 Task: Create a rule from the Recommended list, Task Added to this Project -> add SubTasks in the project BlueTechie with SubTasks Gather and Analyse Requirements , Design and Implement Solution , System Test and UAT , Release to Production / Go Live
Action: Mouse moved to (855, 467)
Screenshot: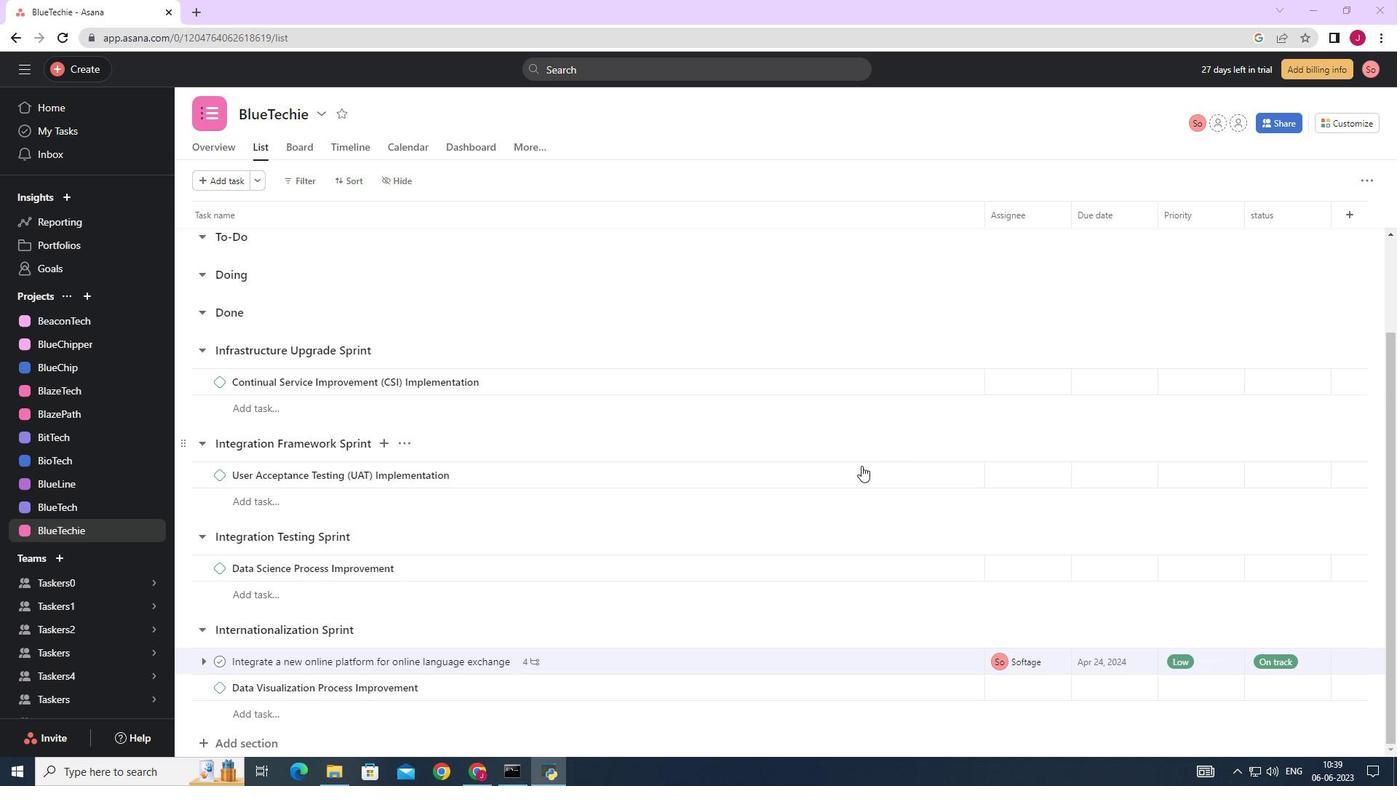 
Action: Mouse scrolled (855, 468) with delta (0, 0)
Screenshot: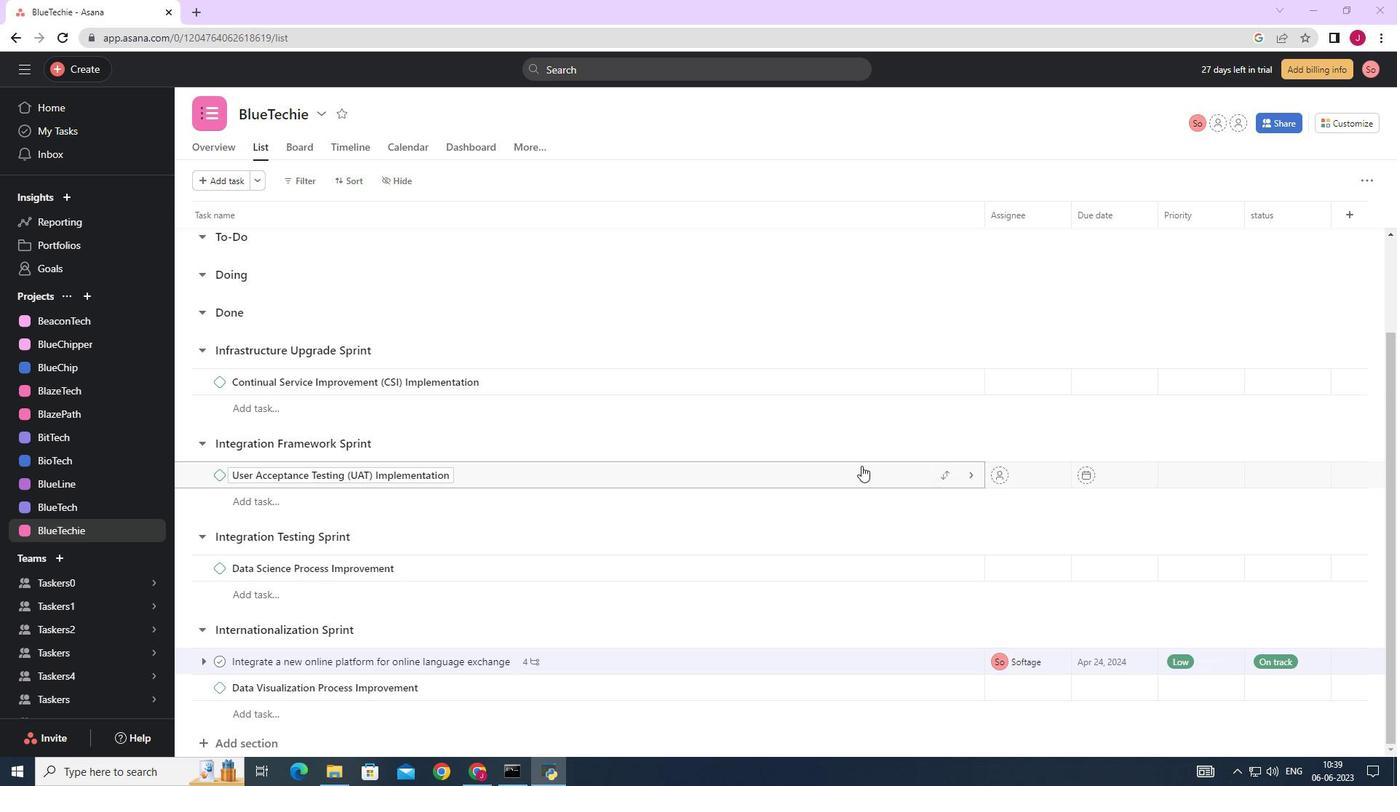 
Action: Mouse moved to (854, 462)
Screenshot: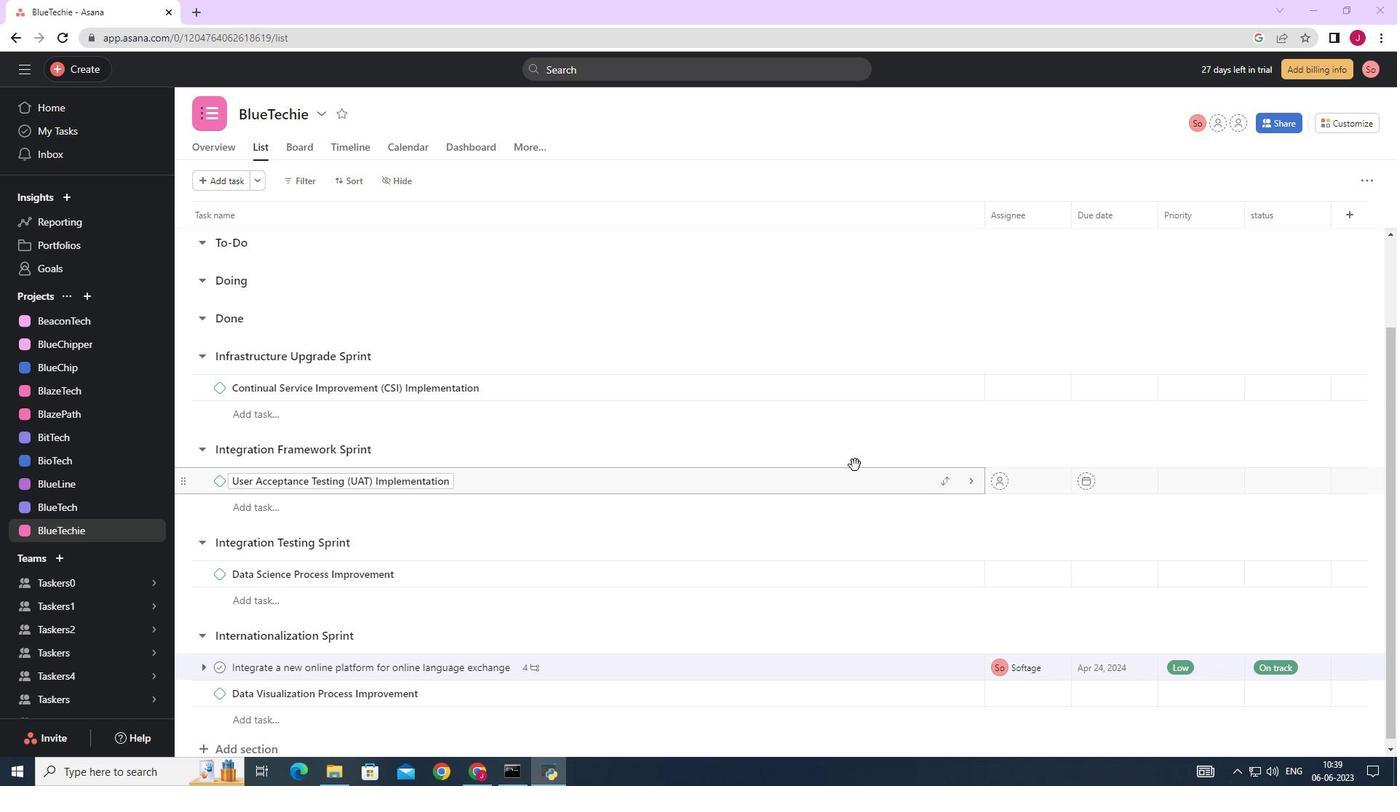 
Action: Mouse scrolled (854, 463) with delta (0, 0)
Screenshot: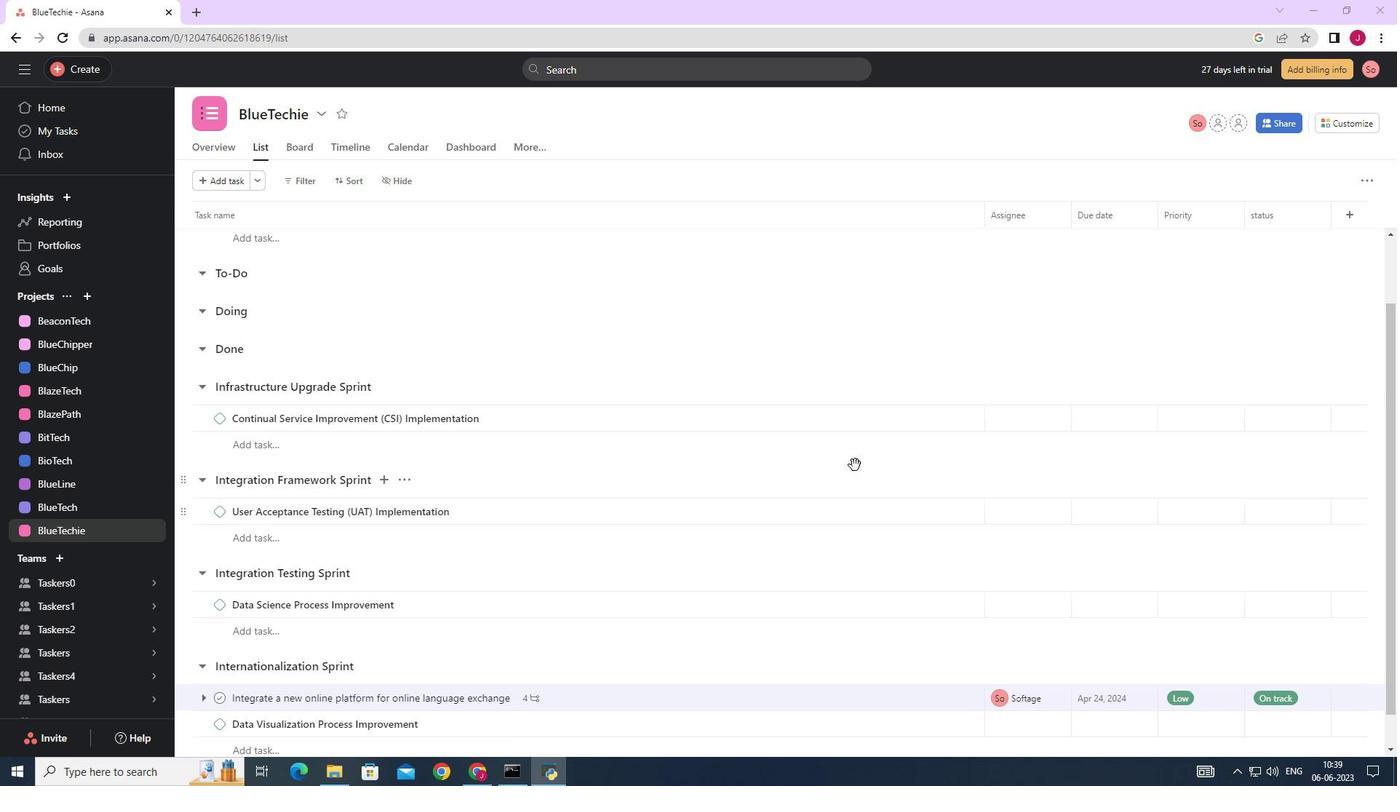 
Action: Mouse moved to (808, 413)
Screenshot: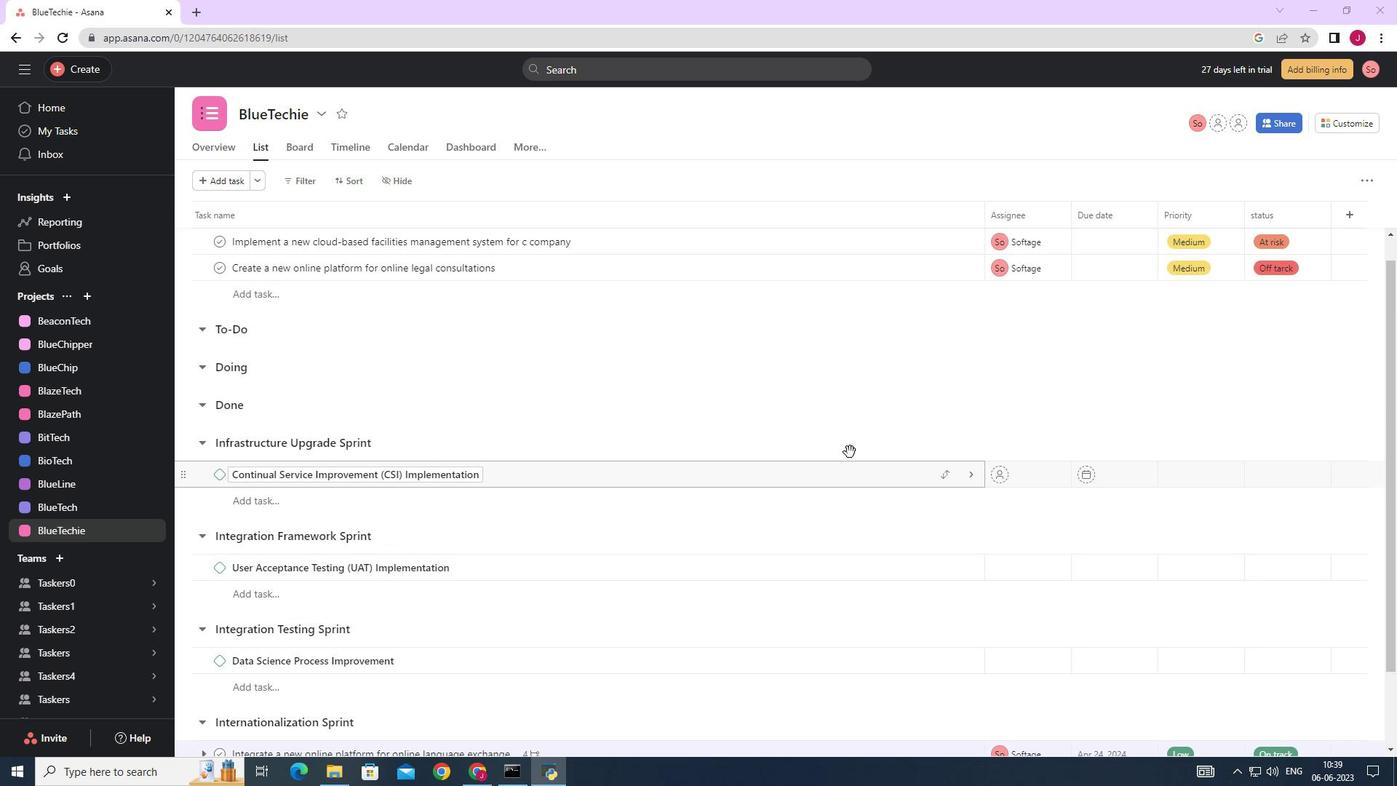 
Action: Mouse scrolled (808, 412) with delta (0, 0)
Screenshot: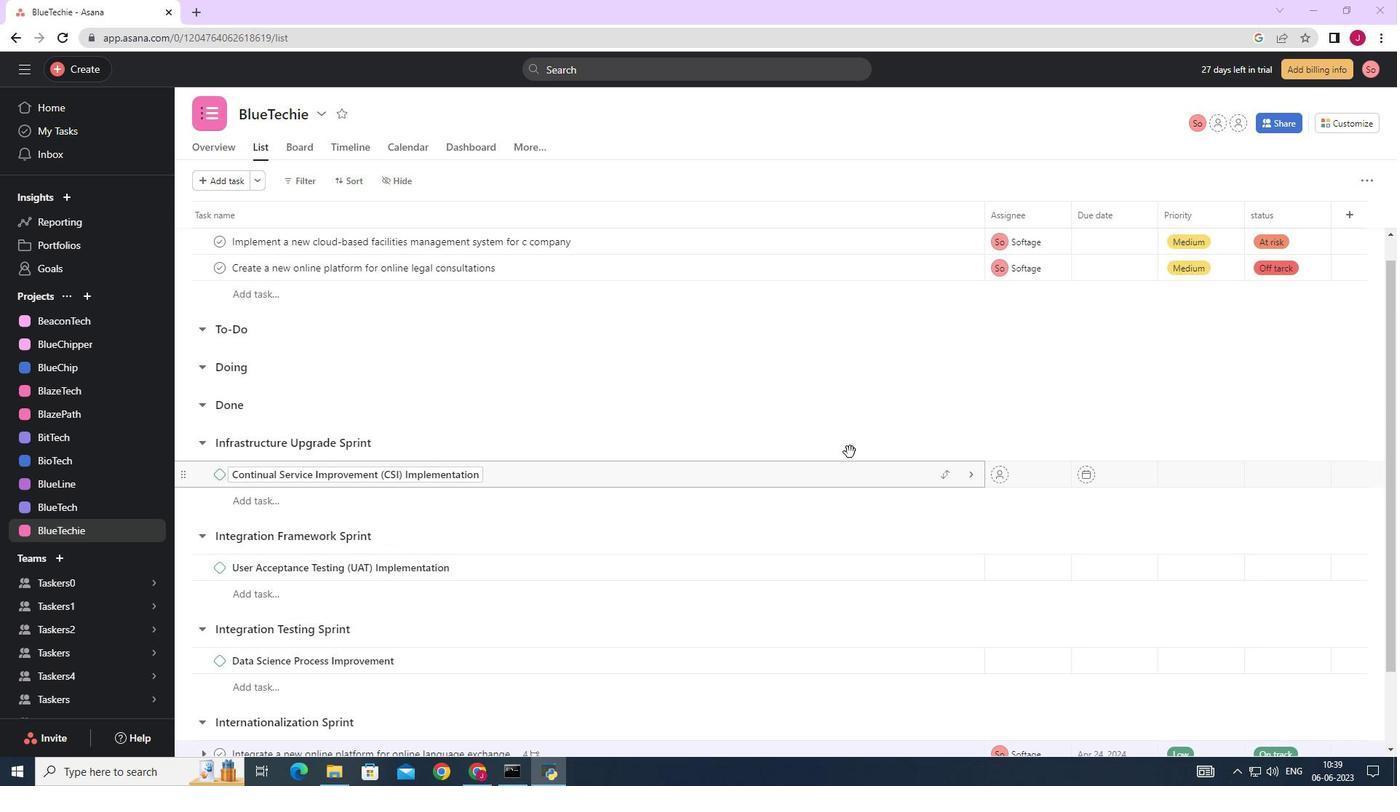 
Action: Mouse moved to (806, 412)
Screenshot: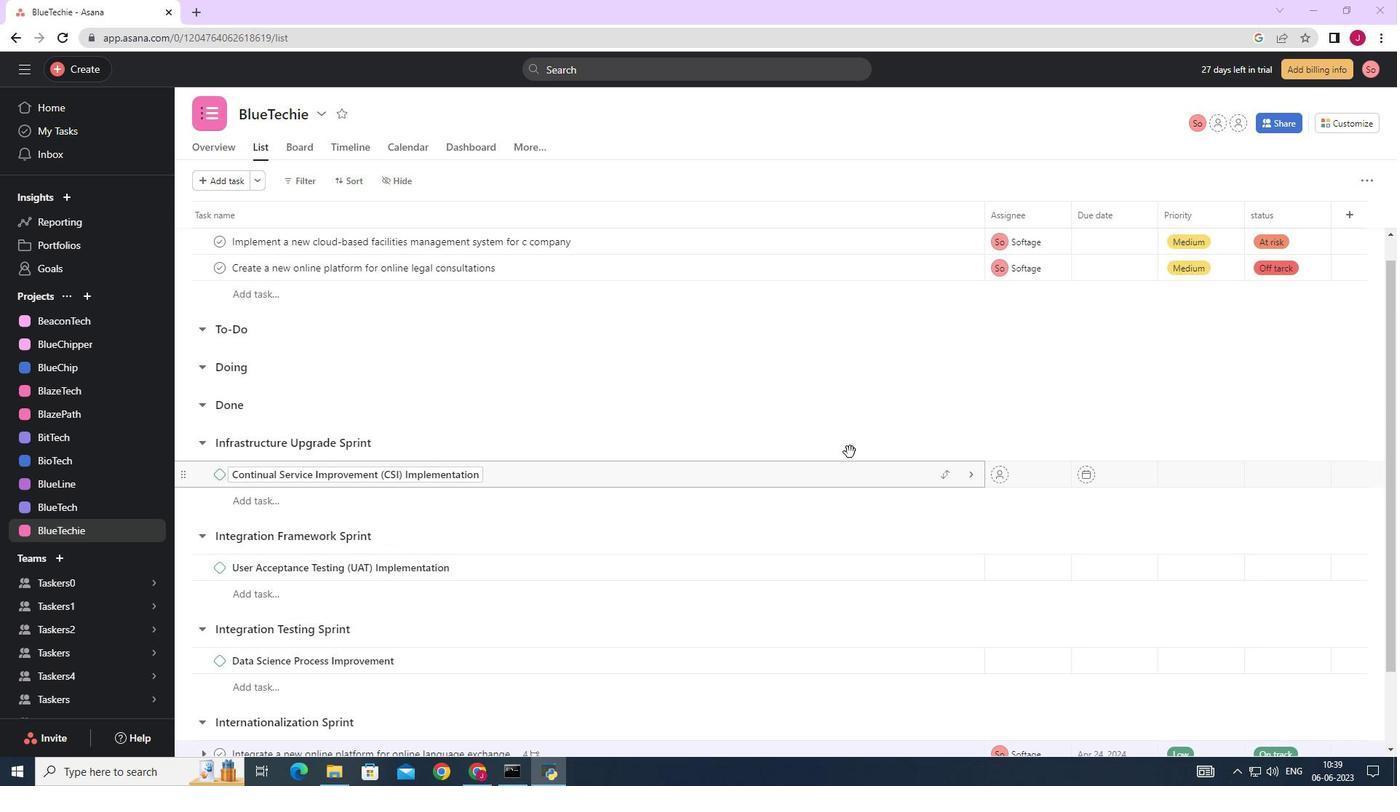 
Action: Mouse scrolled (806, 411) with delta (0, 0)
Screenshot: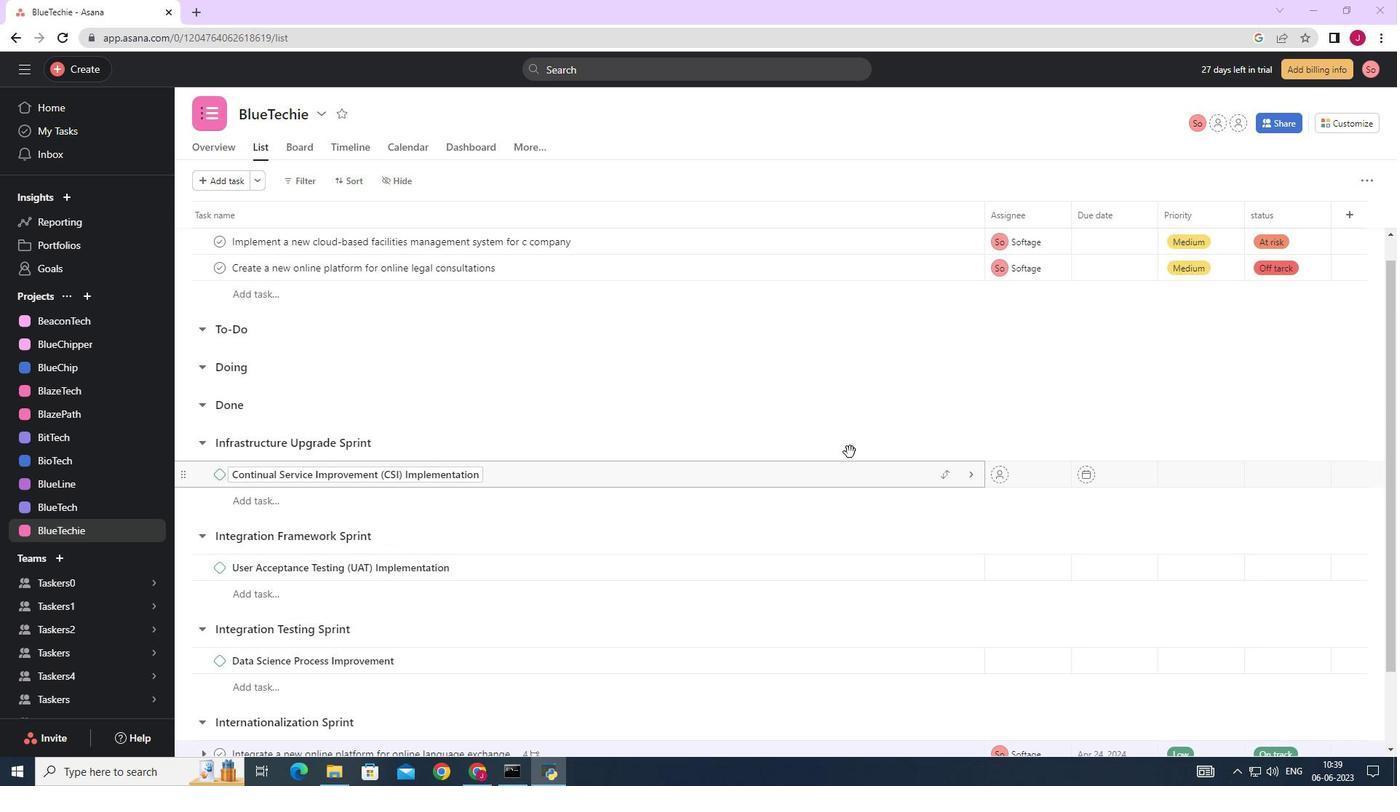 
Action: Mouse moved to (805, 412)
Screenshot: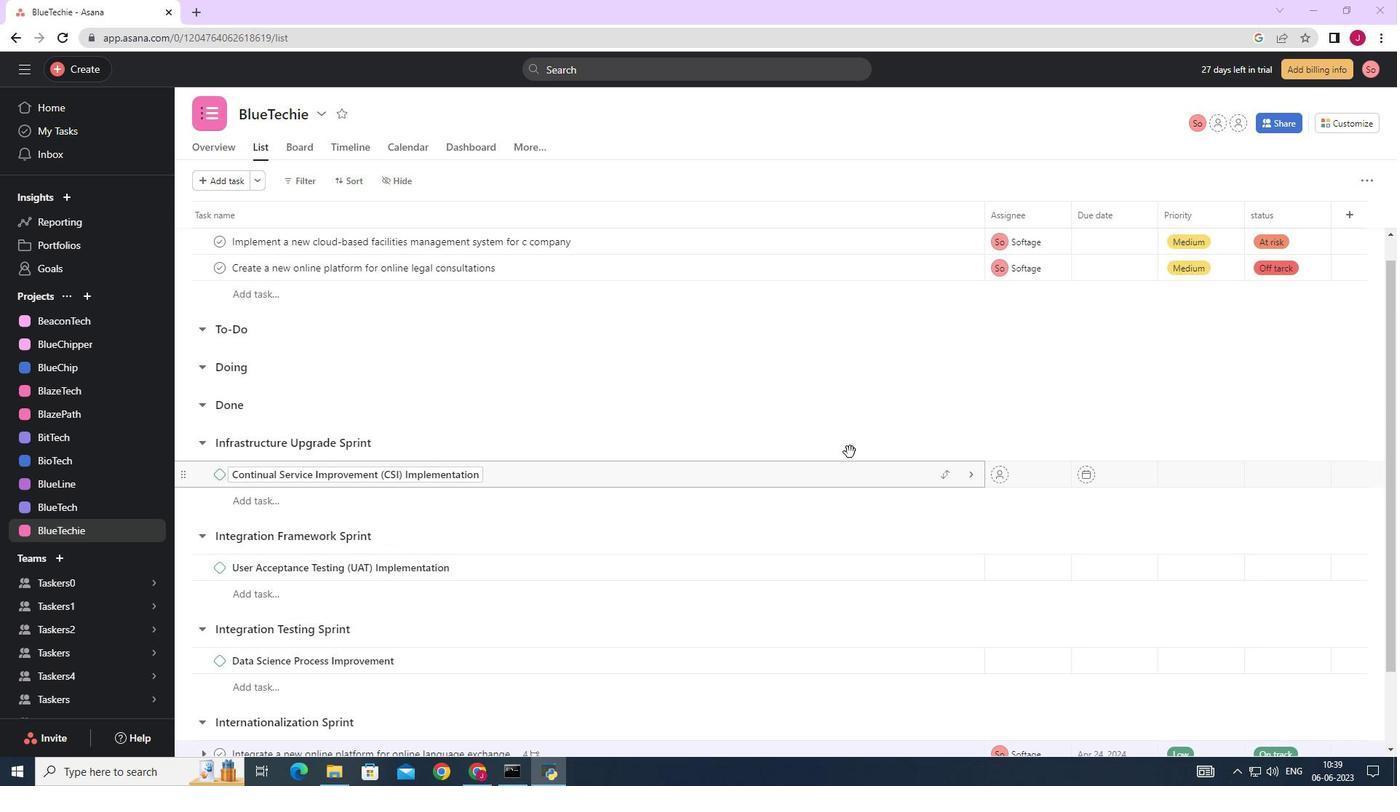 
Action: Mouse scrolled (805, 411) with delta (0, 0)
Screenshot: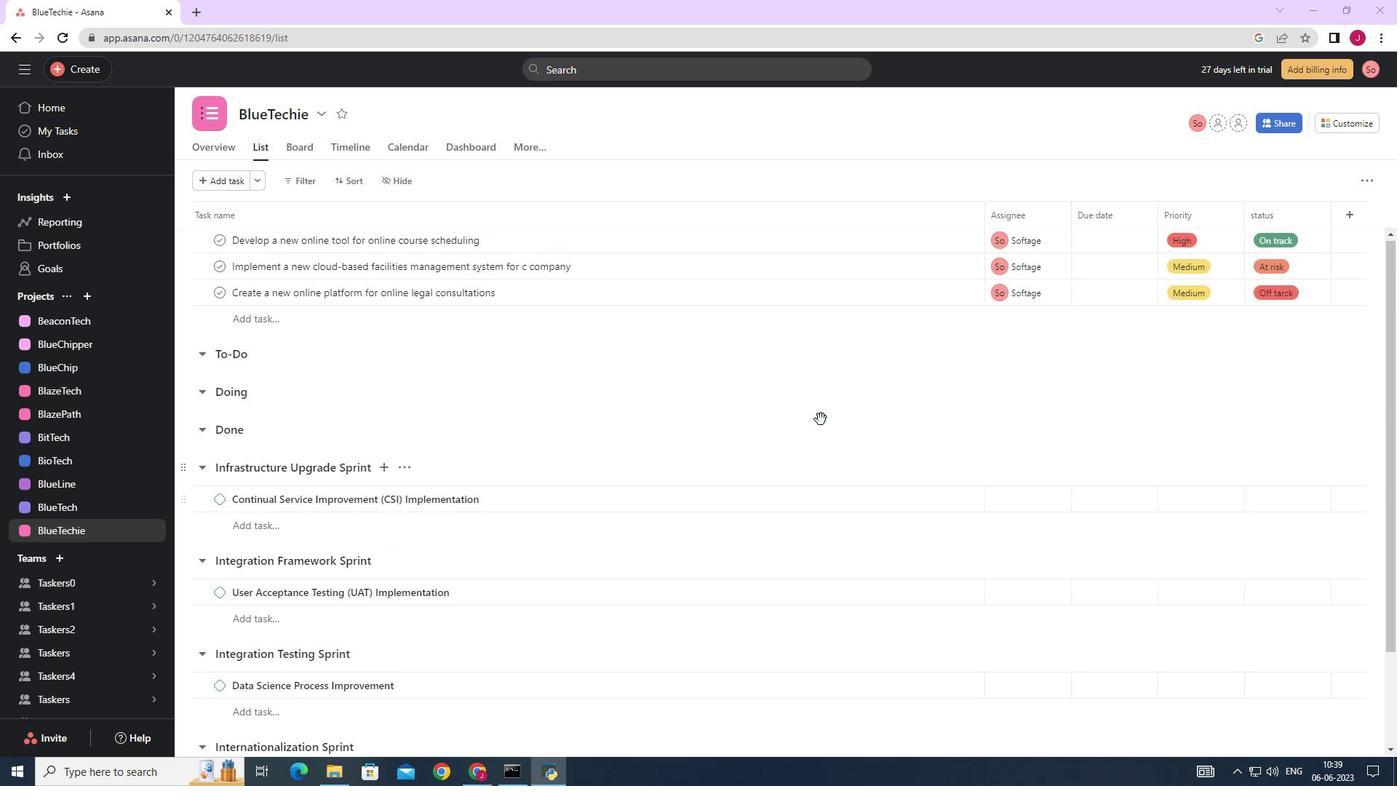 
Action: Mouse moved to (805, 412)
Screenshot: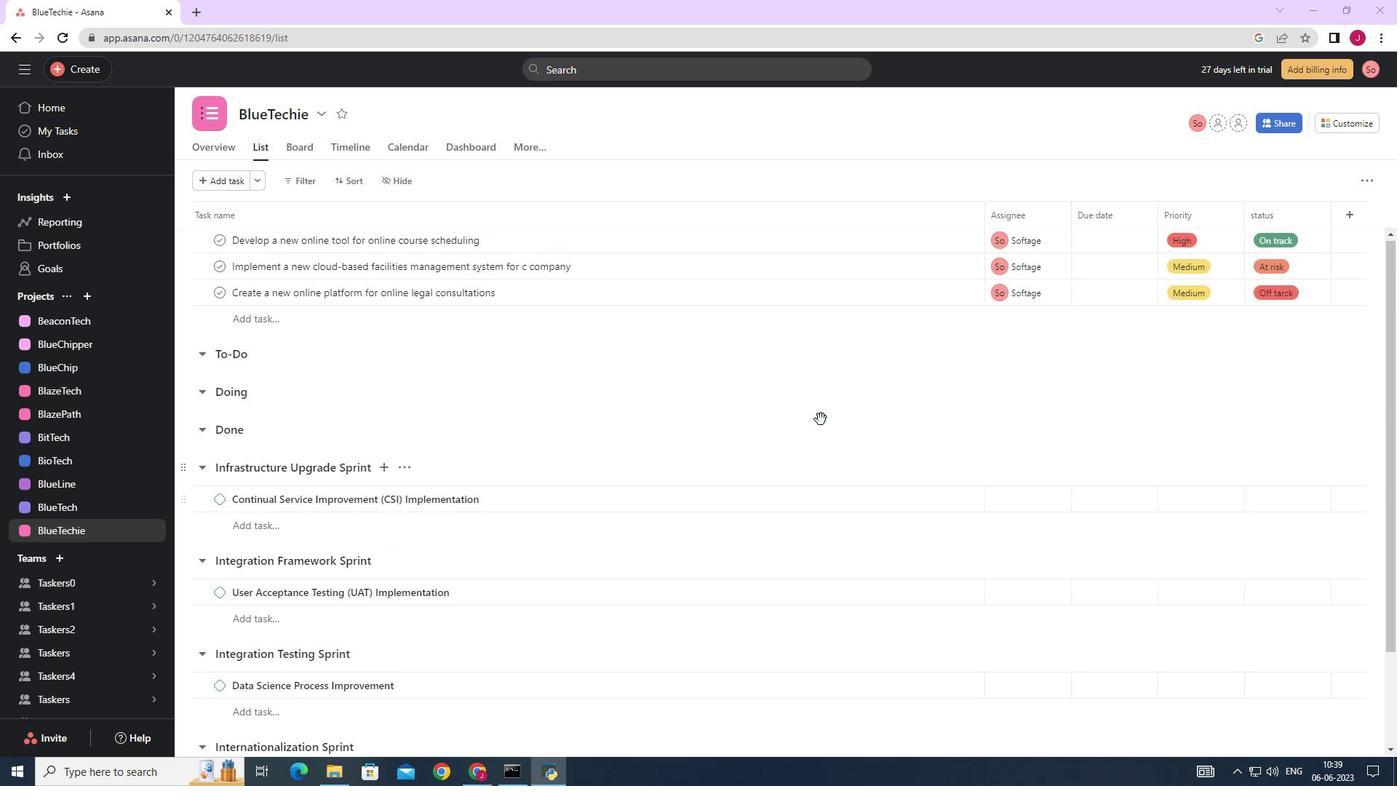 
Action: Mouse scrolled (805, 411) with delta (0, 0)
Screenshot: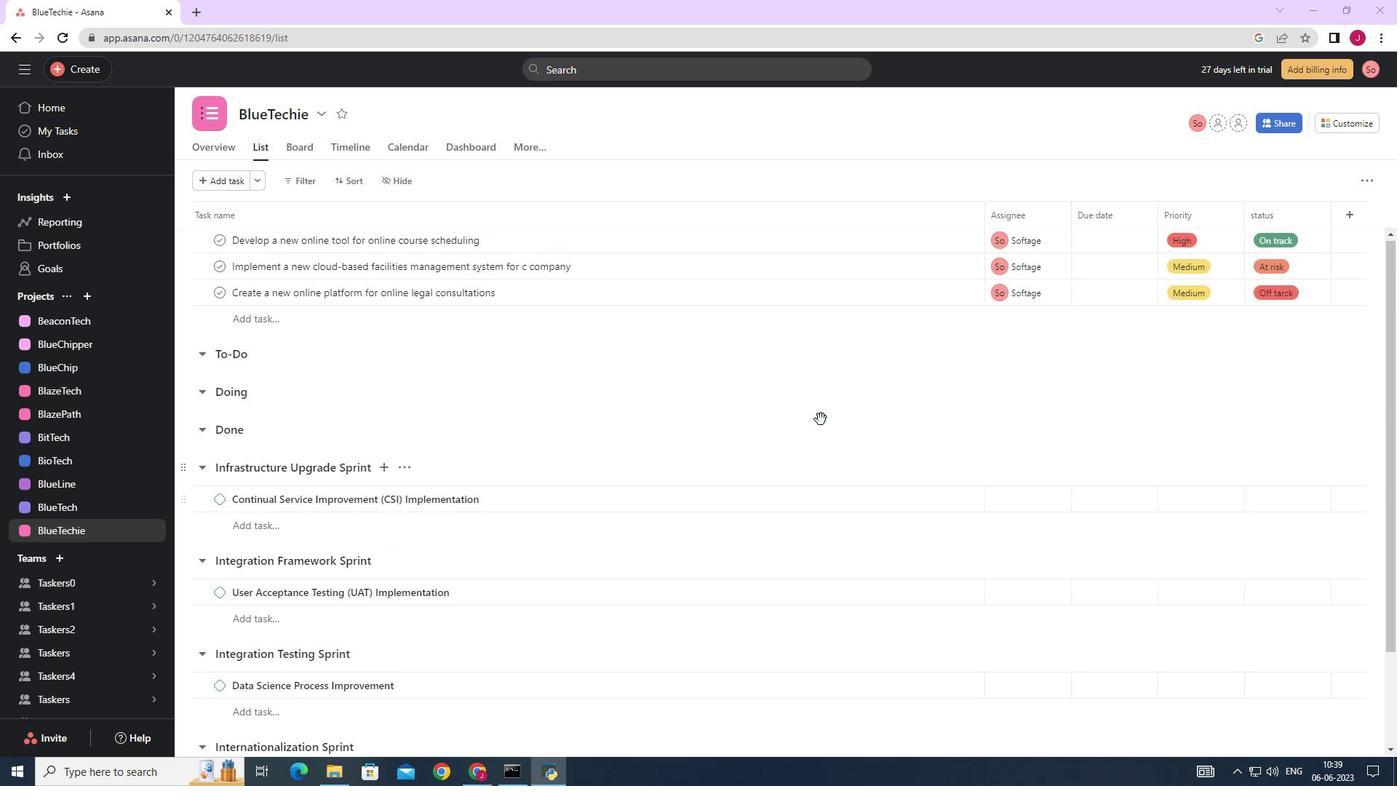 
Action: Mouse scrolled (805, 411) with delta (0, 0)
Screenshot: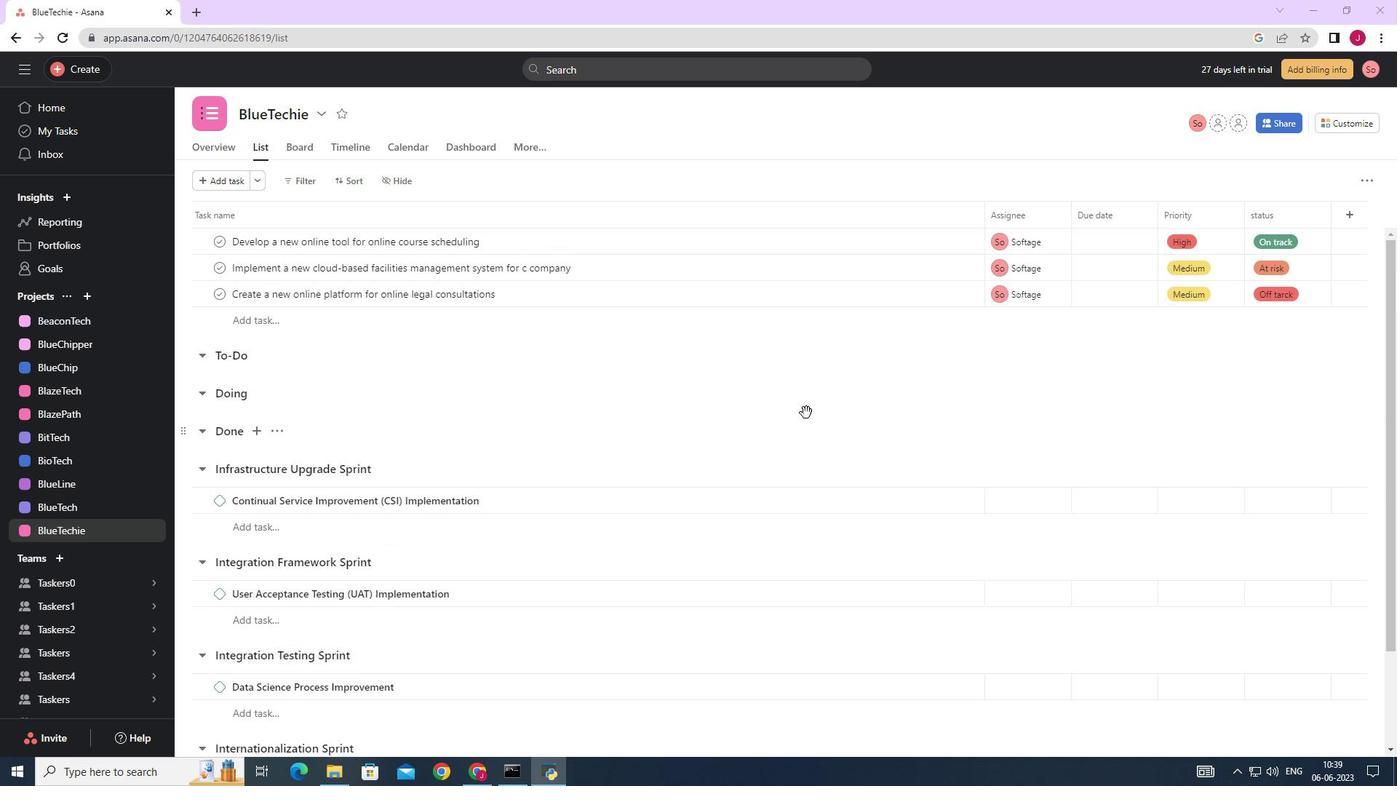 
Action: Mouse moved to (802, 412)
Screenshot: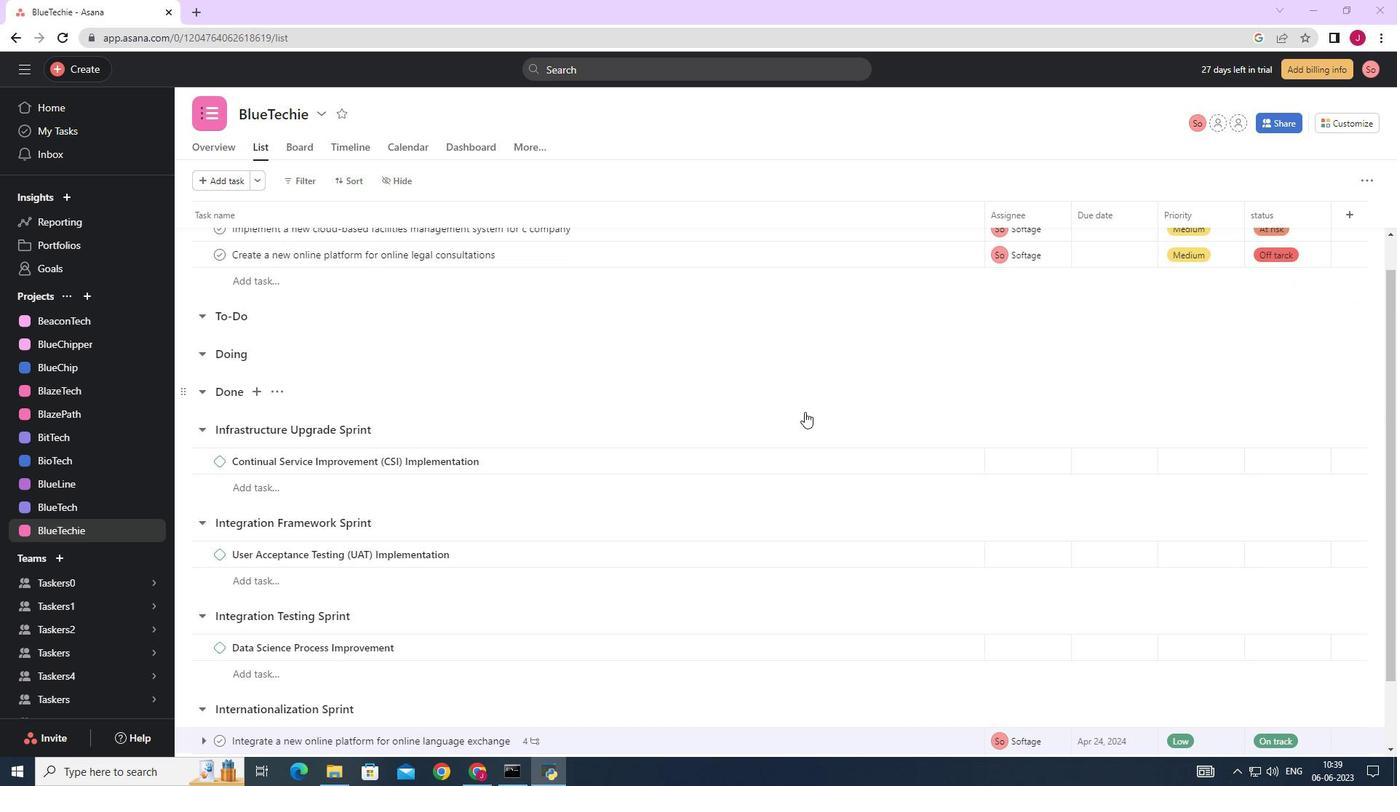 
Action: Mouse scrolled (802, 413) with delta (0, 0)
Screenshot: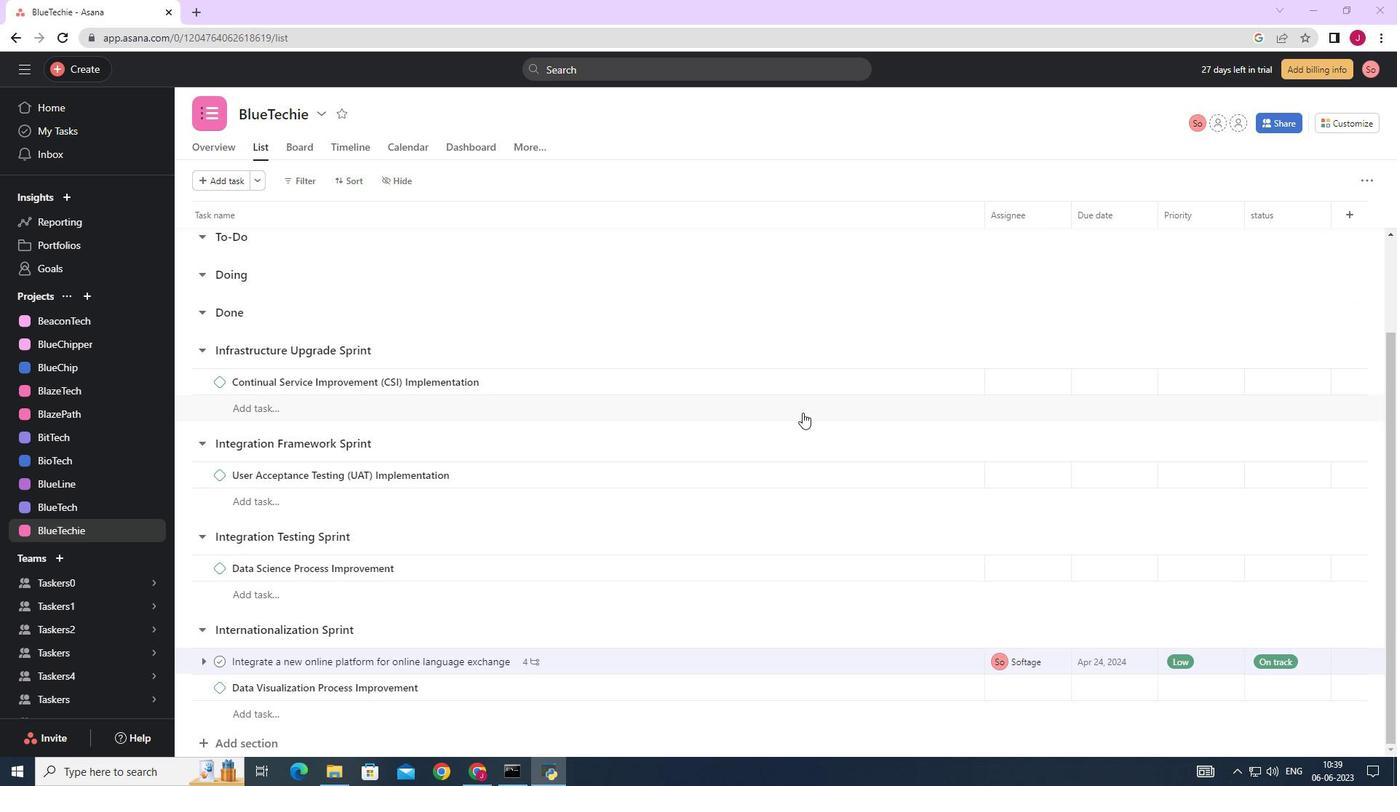 
Action: Mouse scrolled (802, 413) with delta (0, 0)
Screenshot: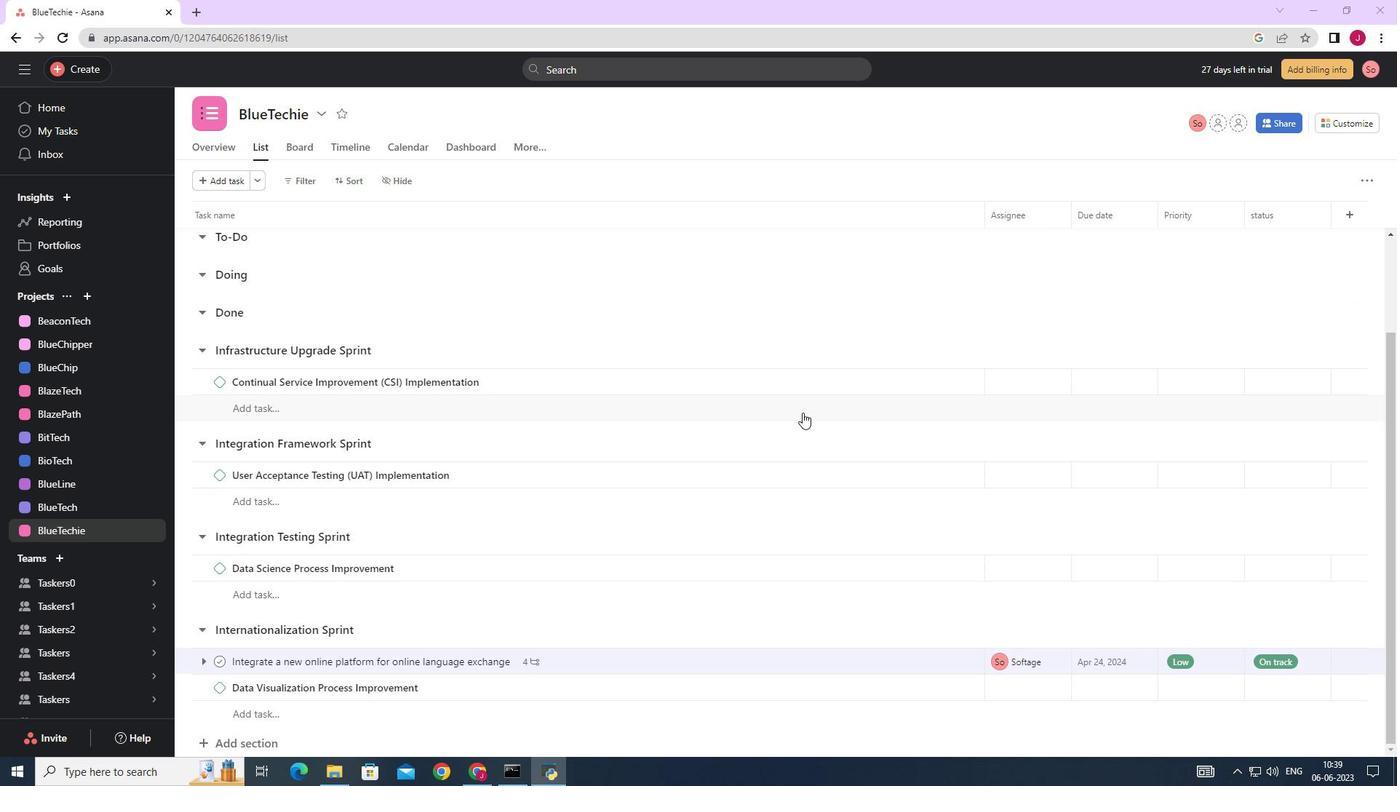 
Action: Mouse scrolled (802, 413) with delta (0, 0)
Screenshot: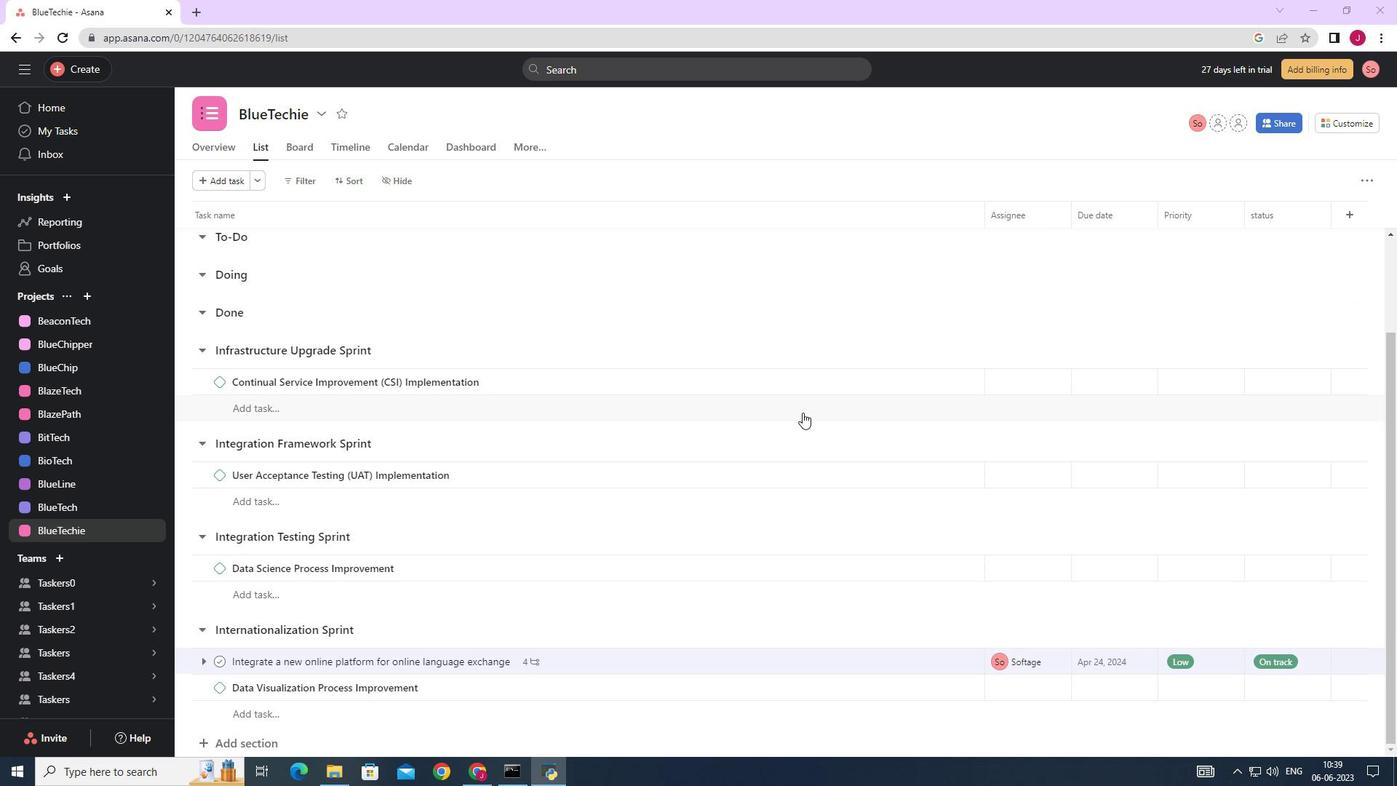 
Action: Mouse moved to (1353, 117)
Screenshot: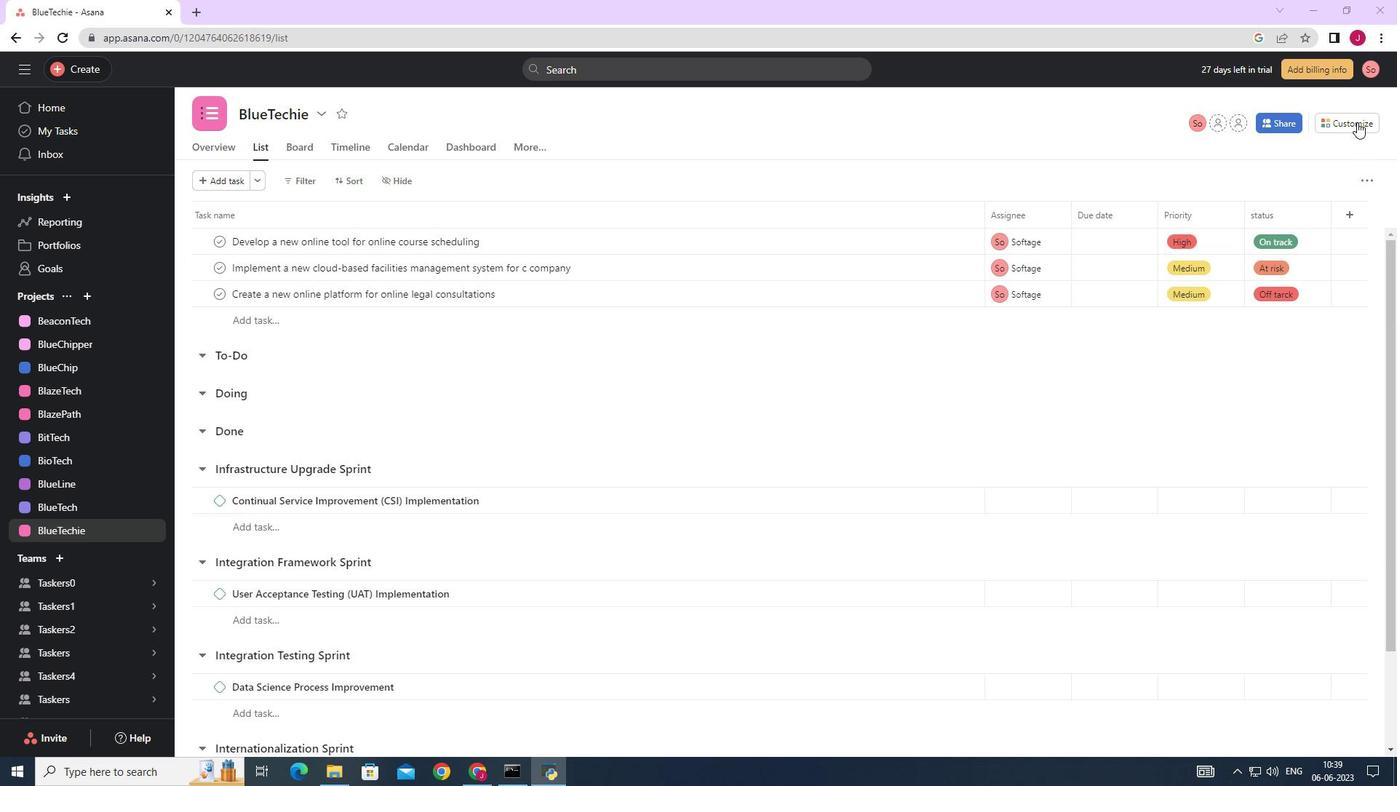 
Action: Mouse pressed left at (1353, 117)
Screenshot: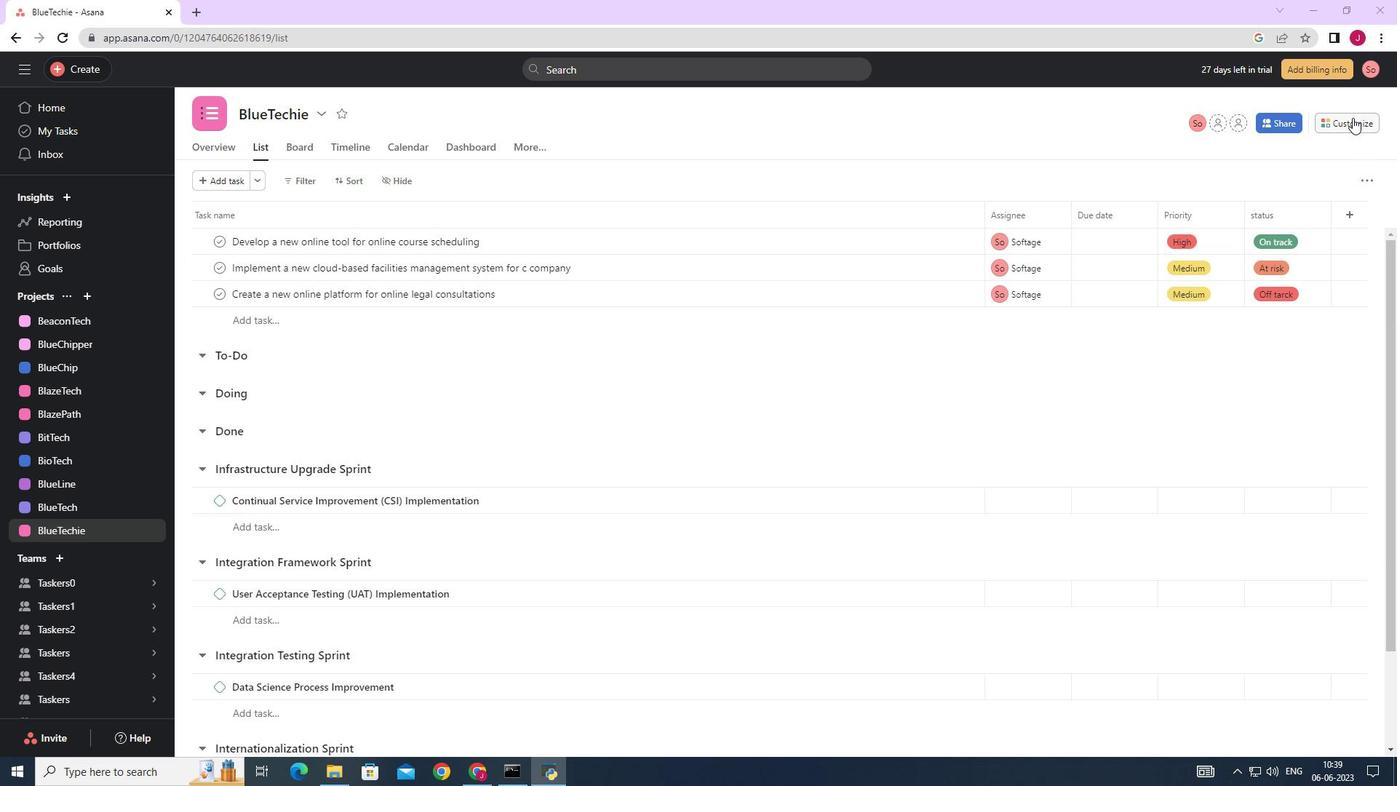
Action: Mouse moved to (1086, 303)
Screenshot: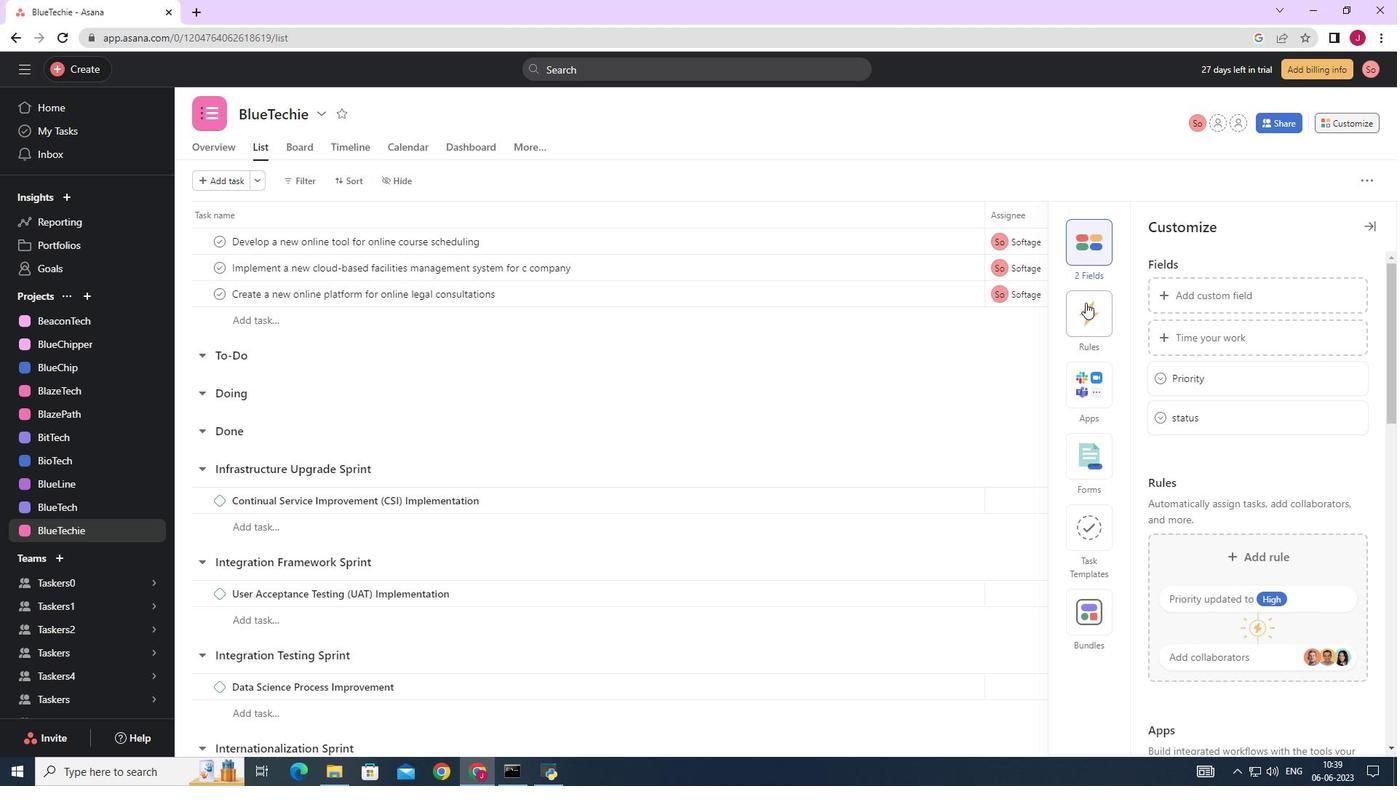 
Action: Mouse pressed left at (1086, 303)
Screenshot: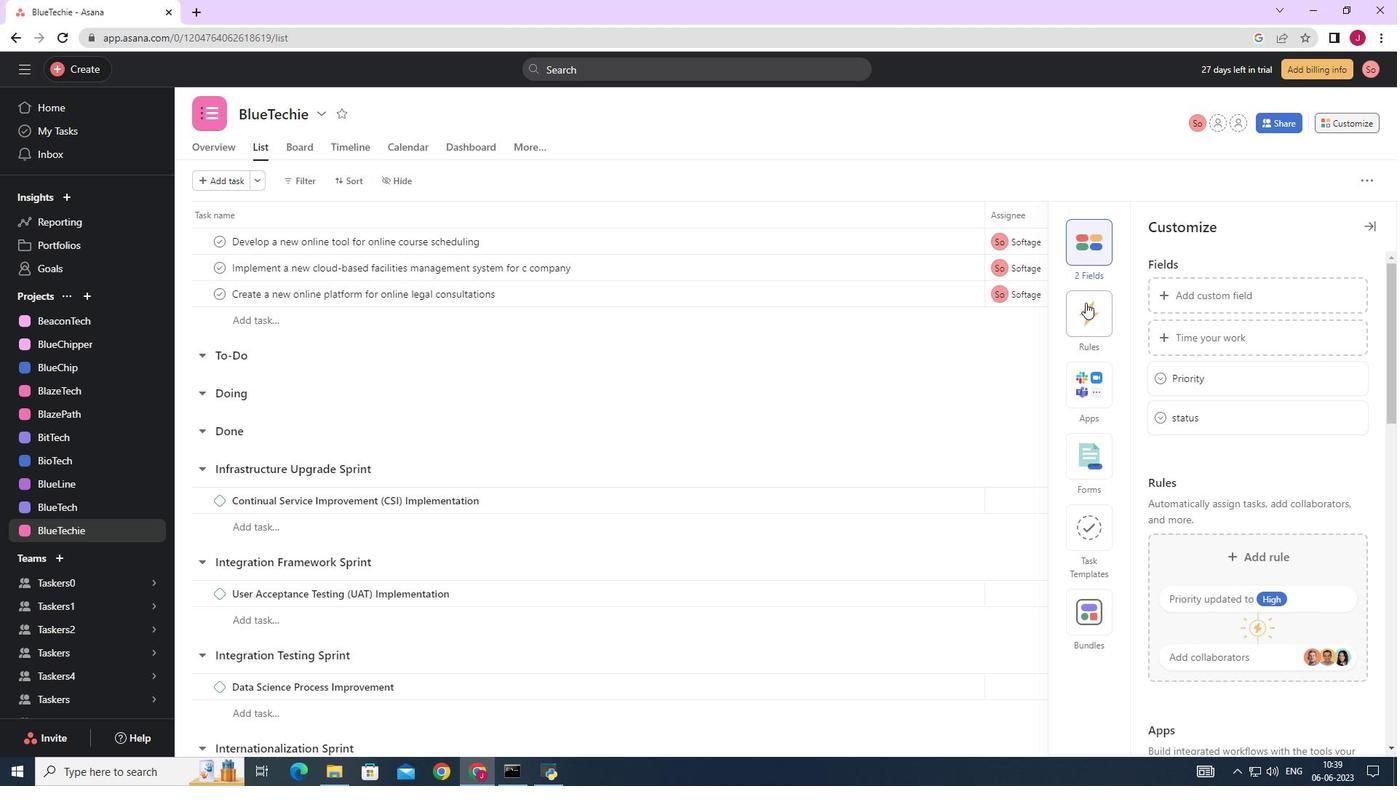 
Action: Mouse moved to (1238, 333)
Screenshot: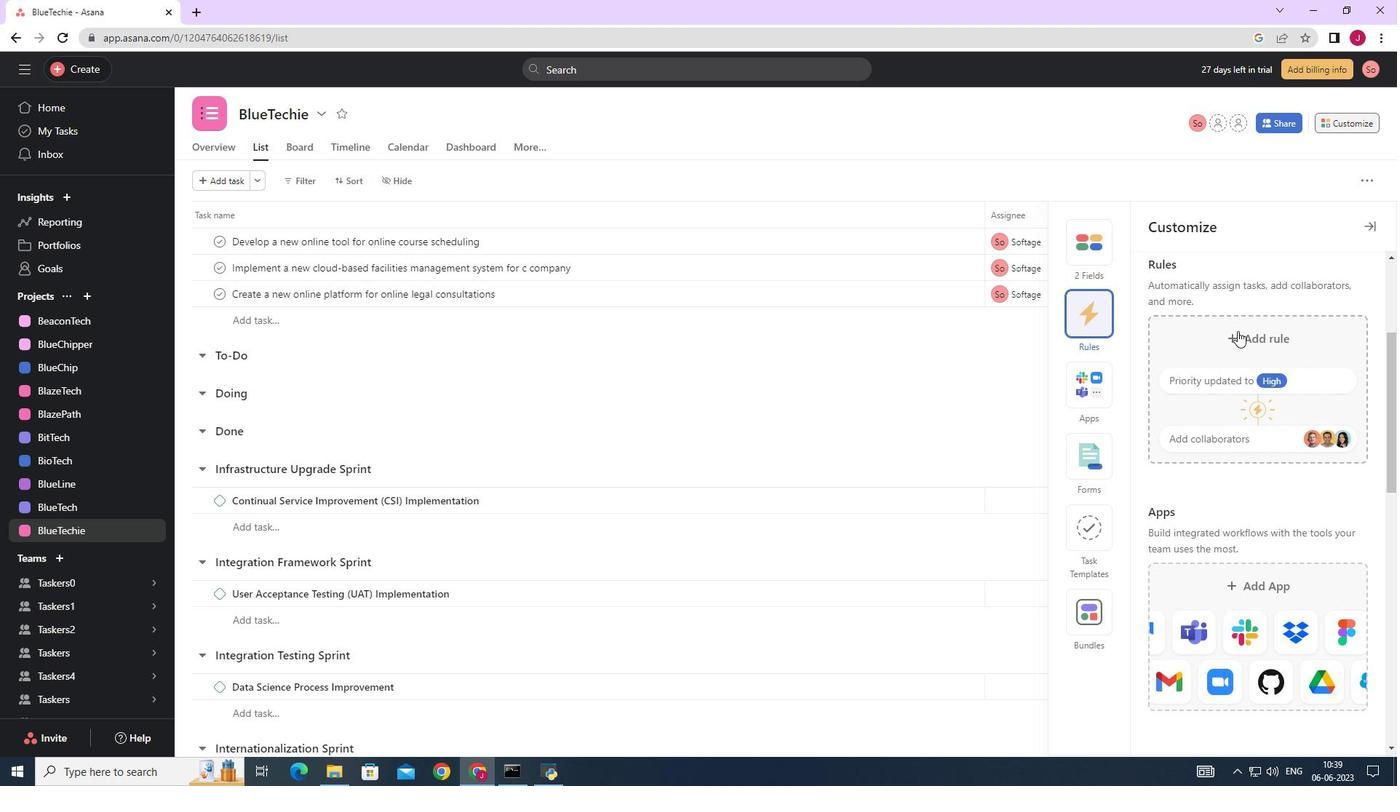 
Action: Mouse pressed left at (1238, 333)
Screenshot: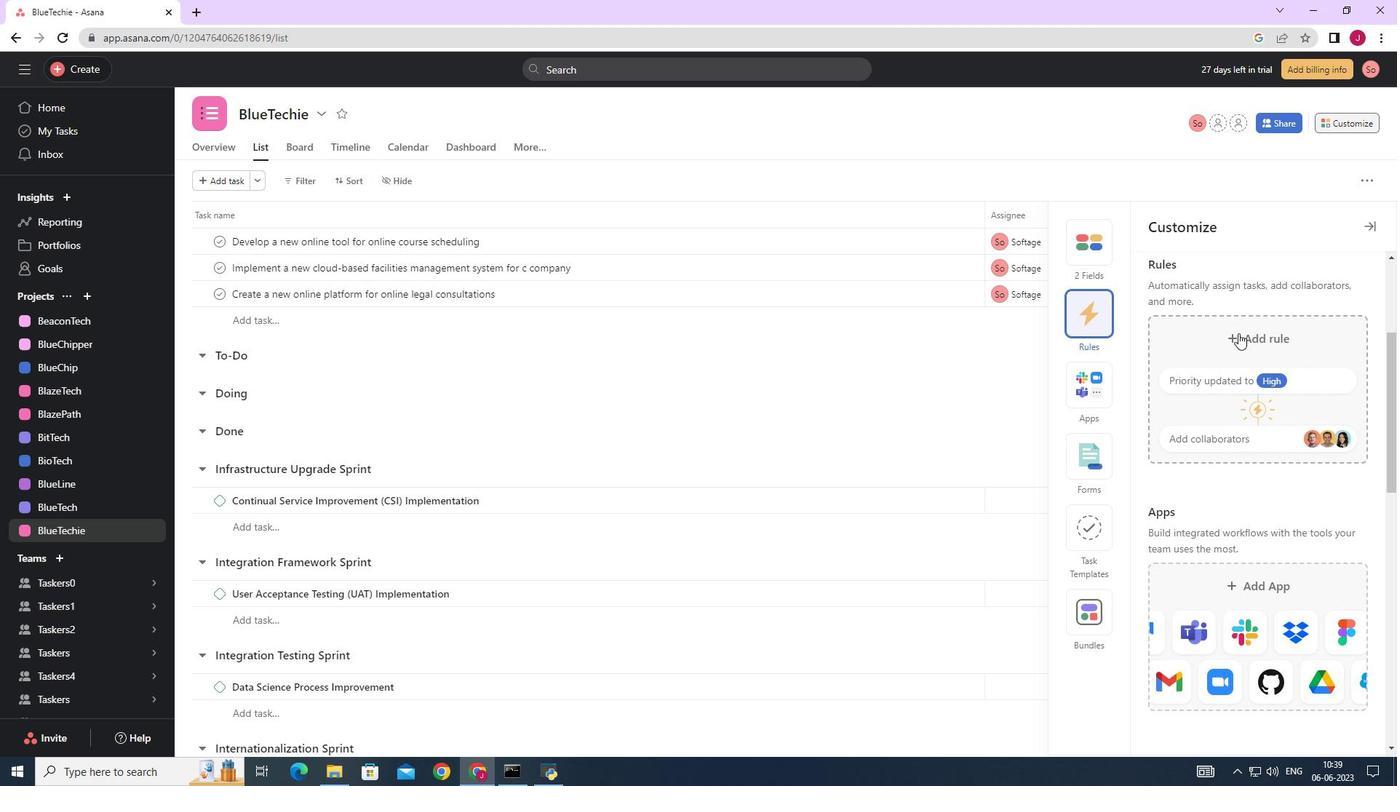 
Action: Mouse moved to (574, 219)
Screenshot: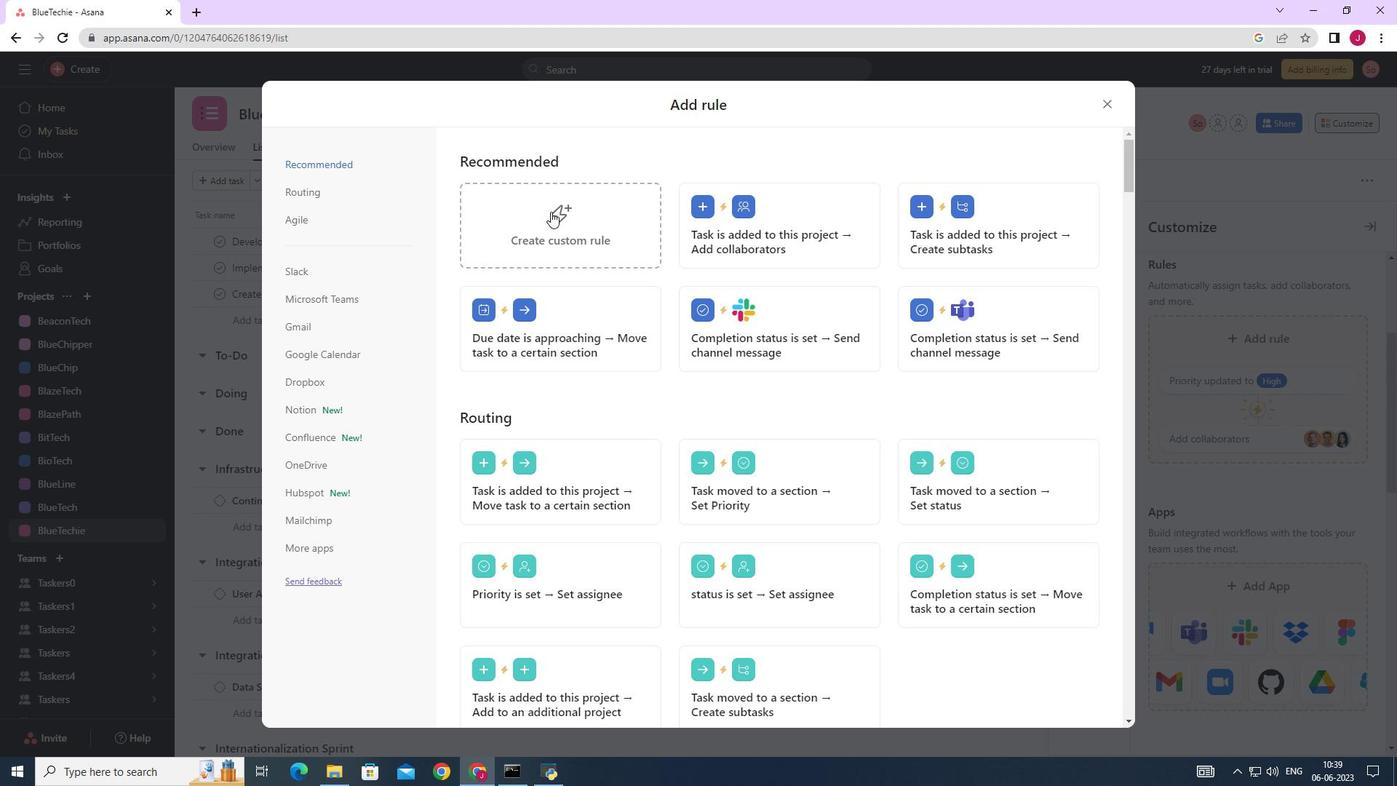 
Action: Mouse pressed left at (574, 219)
Screenshot: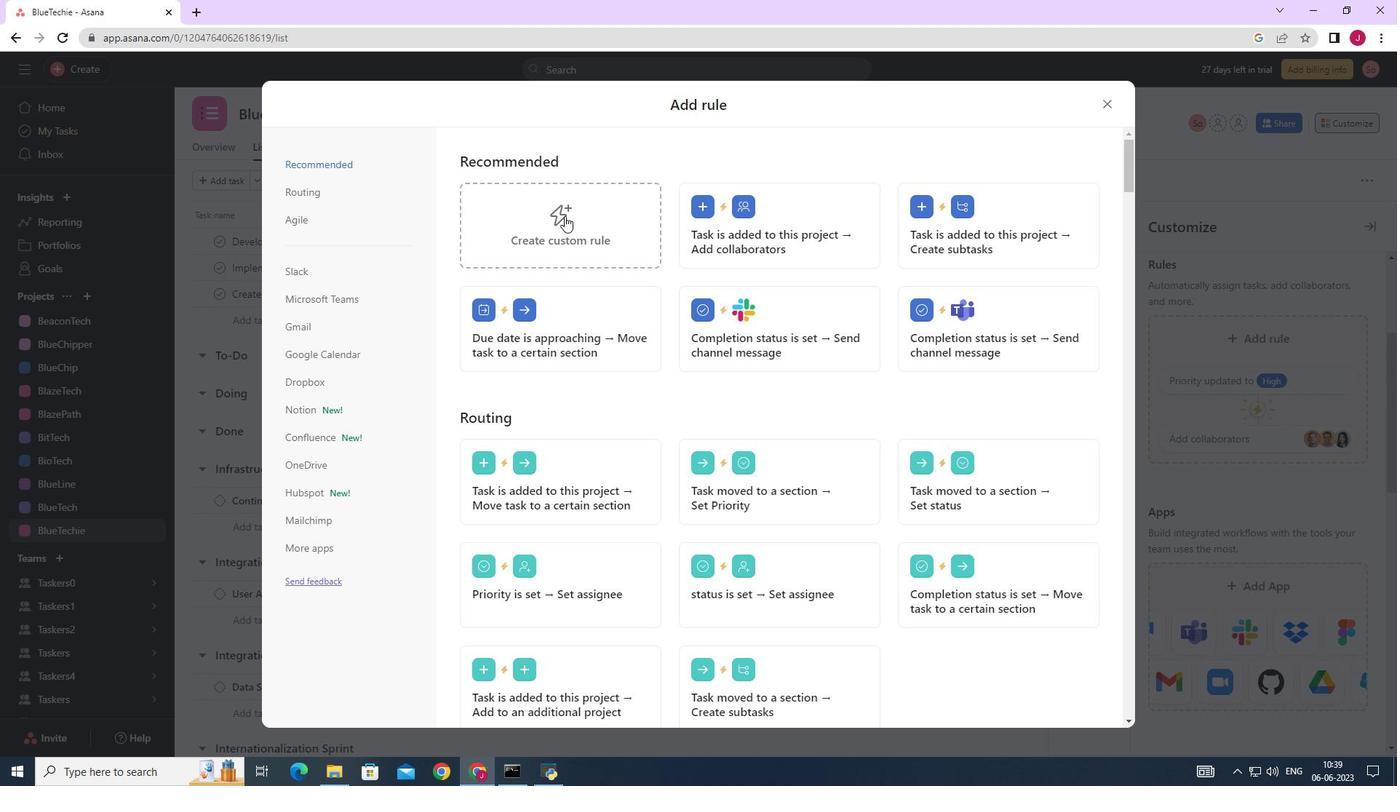 
Action: Mouse moved to (729, 393)
Screenshot: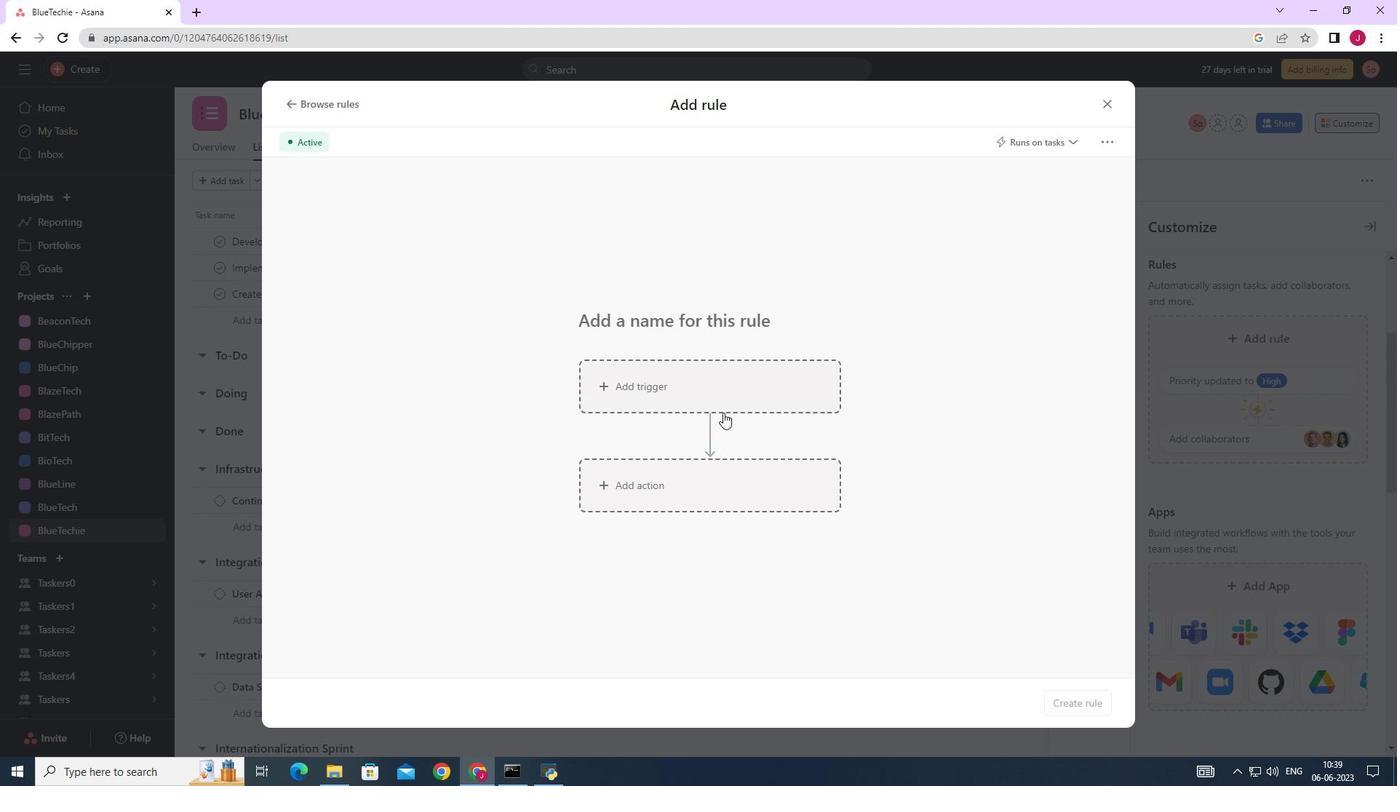 
Action: Mouse pressed left at (729, 393)
Screenshot: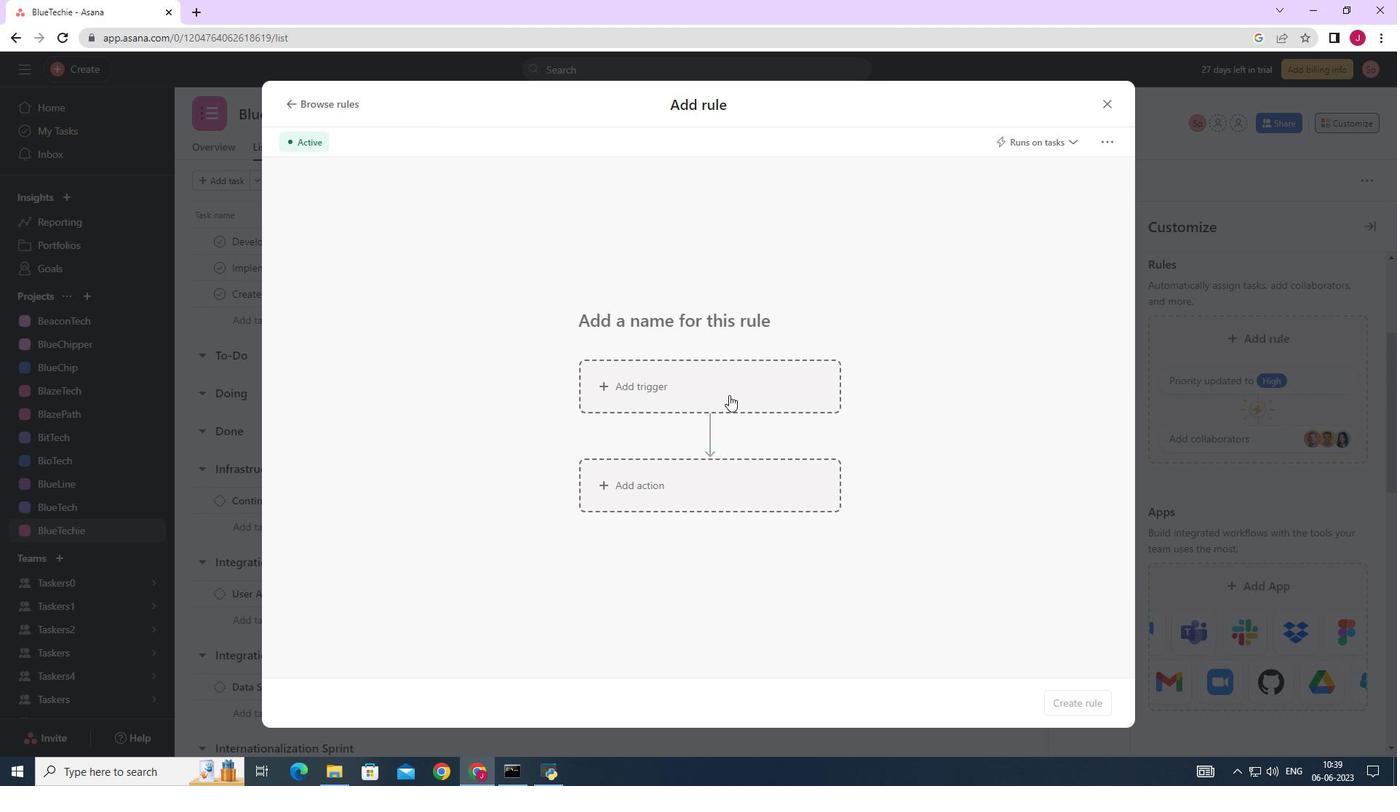 
Action: Mouse moved to (607, 473)
Screenshot: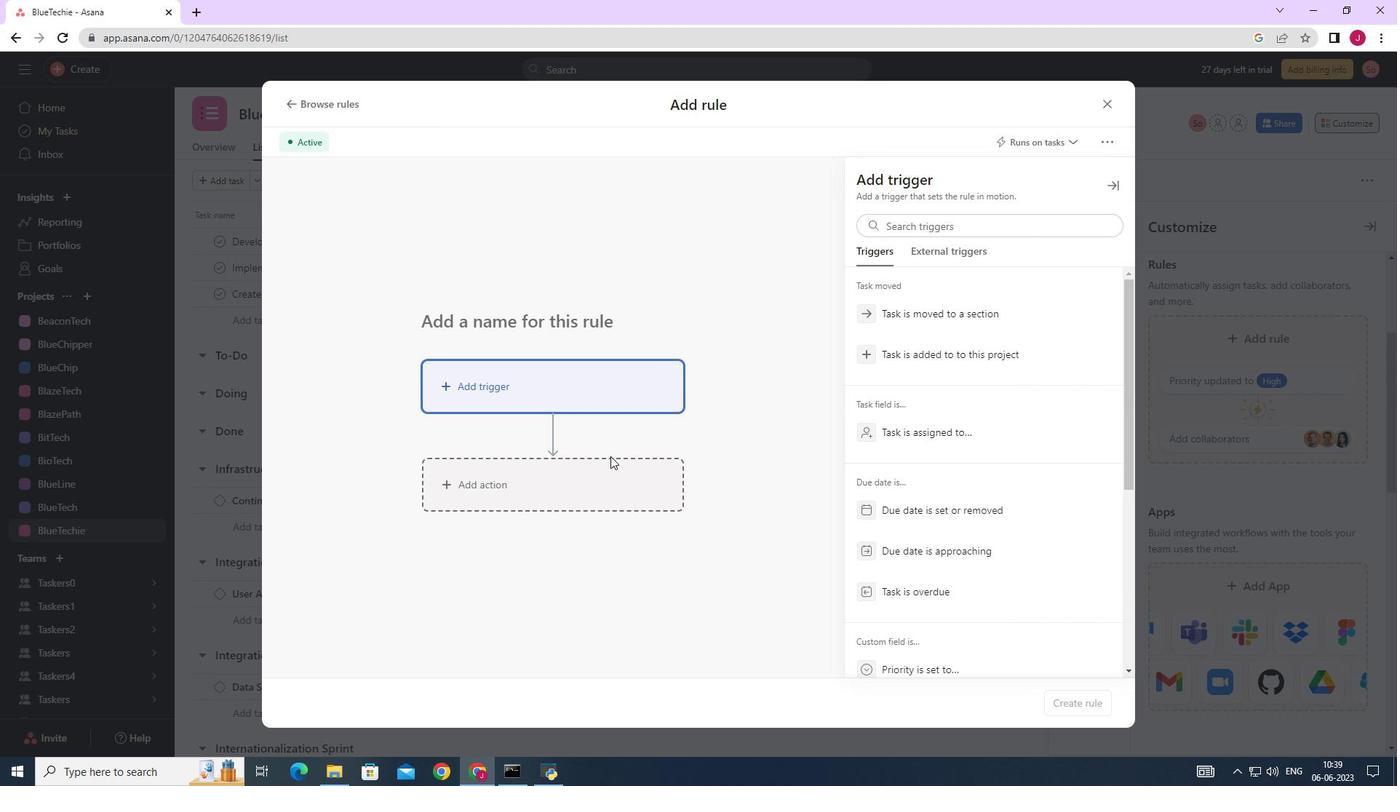 
Action: Mouse pressed left at (607, 473)
Screenshot: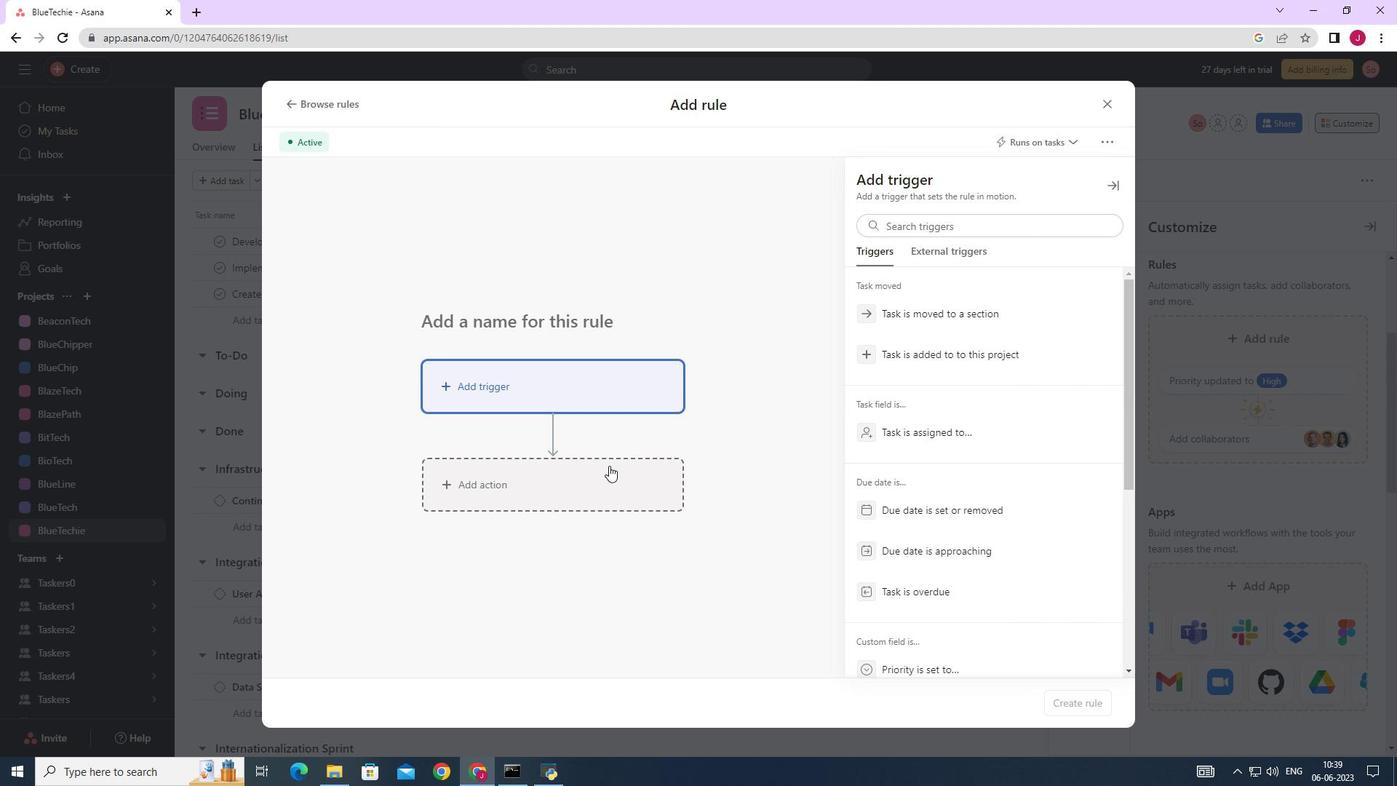 
Action: Mouse moved to (946, 382)
Screenshot: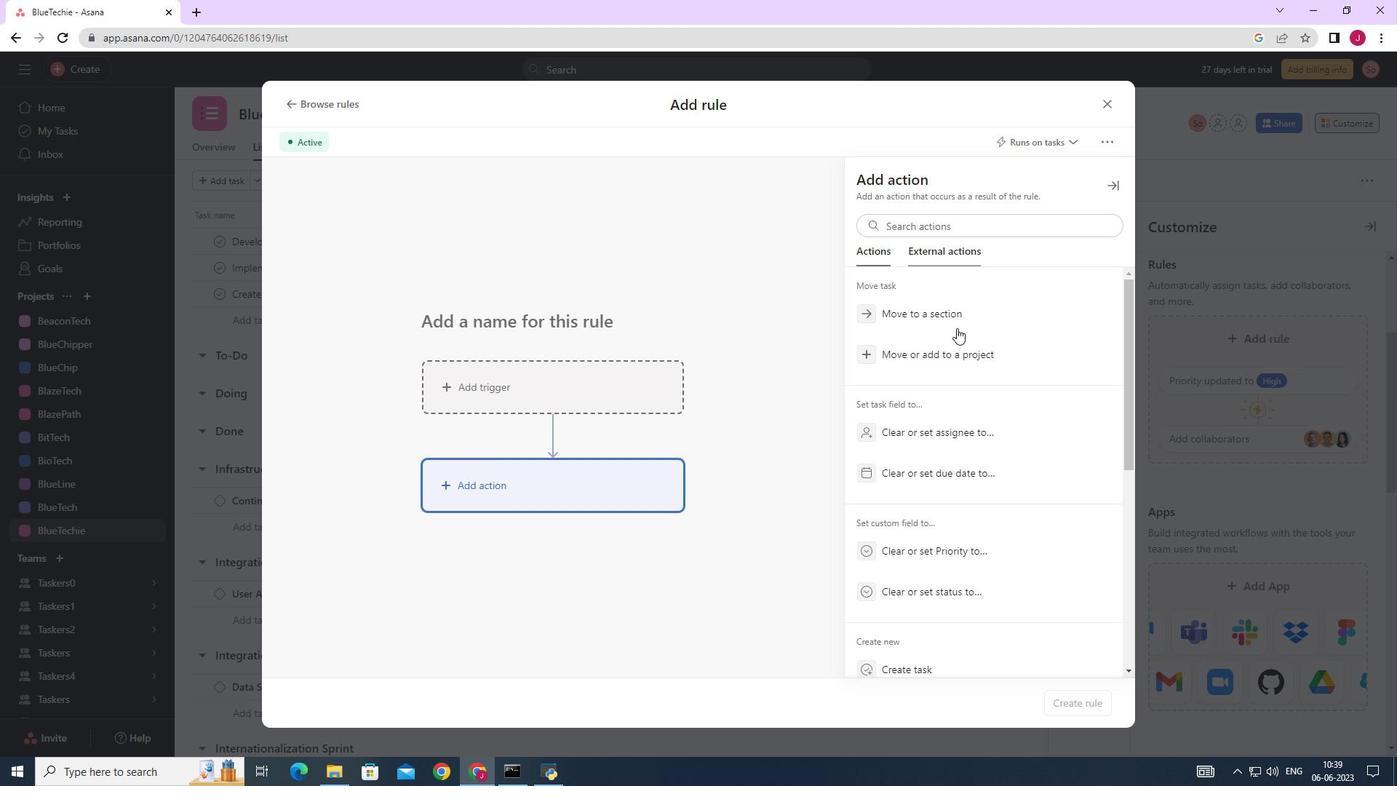 
Action: Mouse scrolled (946, 381) with delta (0, 0)
Screenshot: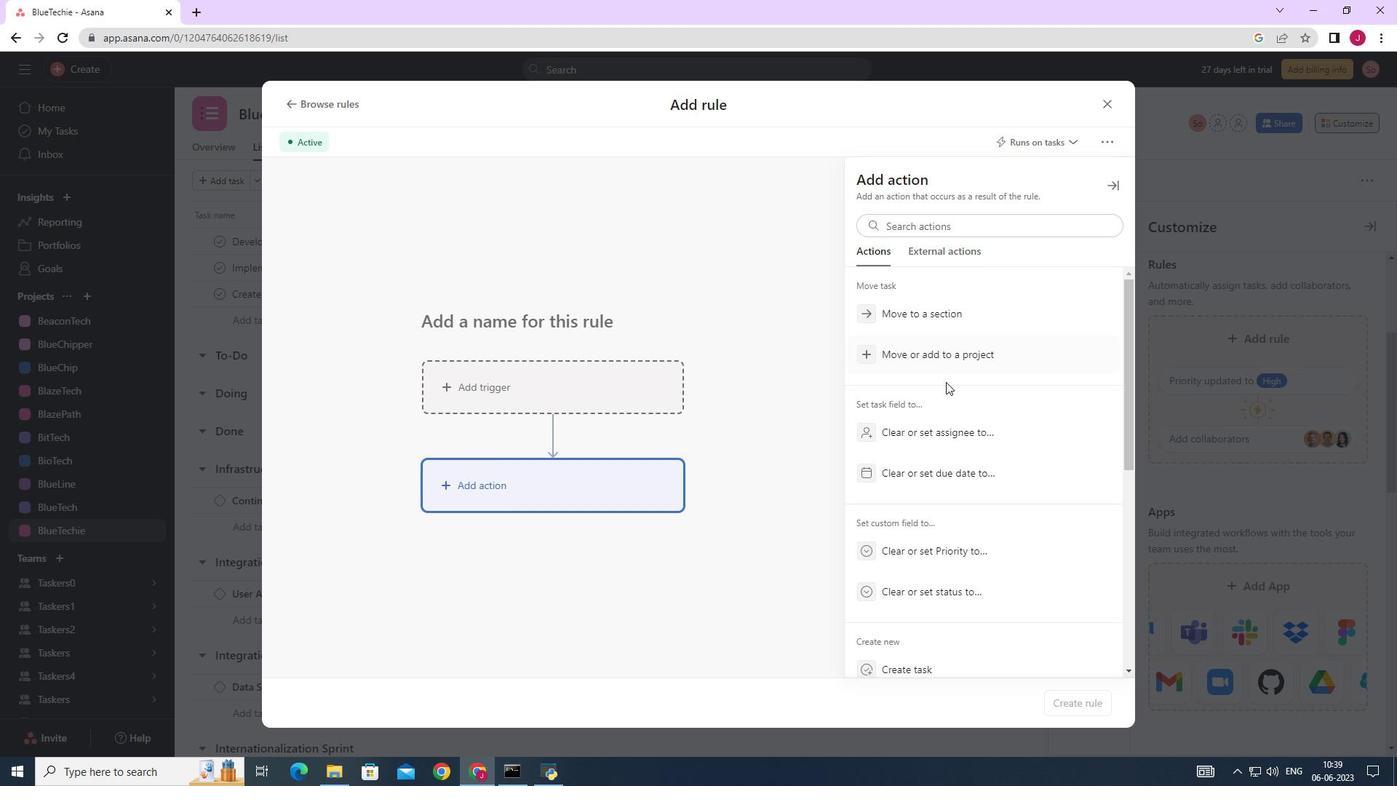 
Action: Mouse moved to (946, 383)
Screenshot: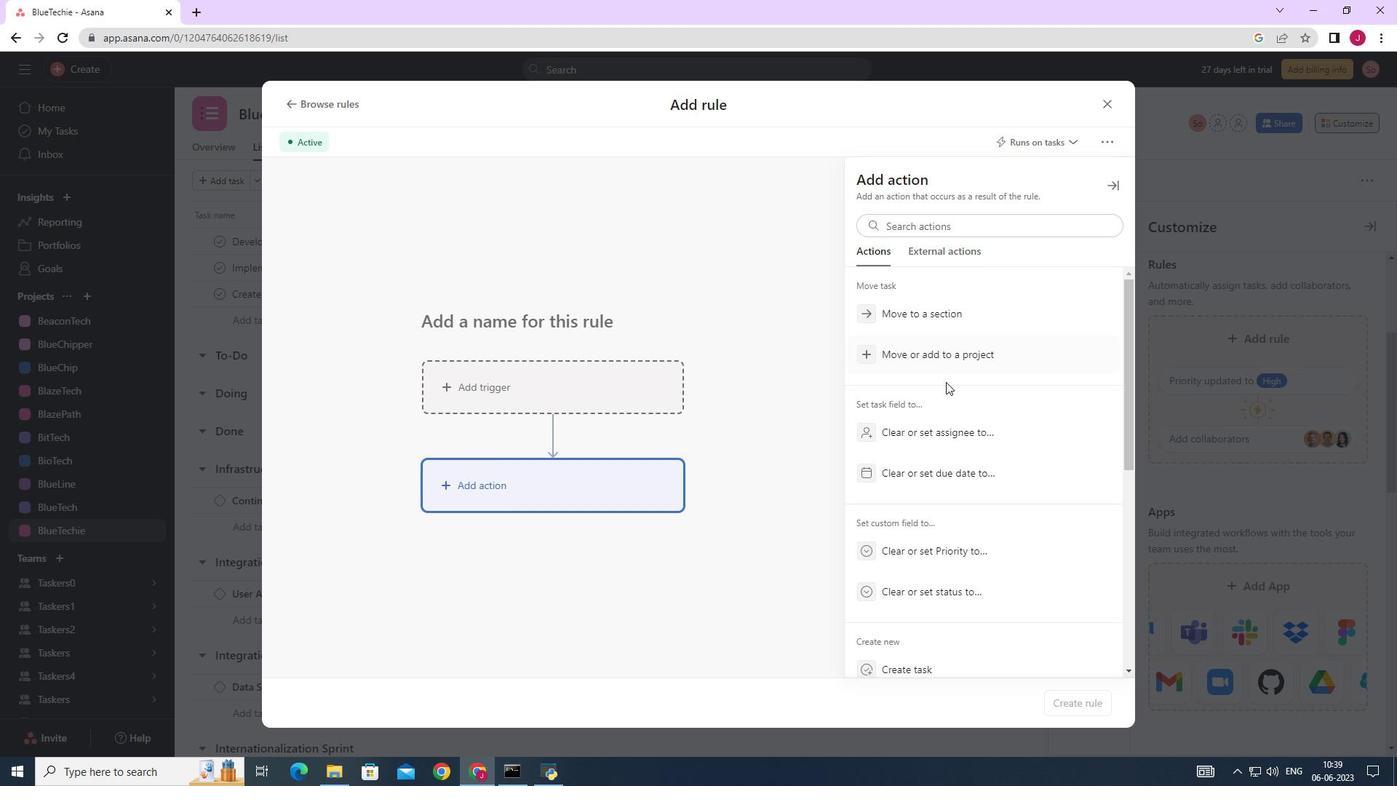 
Action: Mouse scrolled (946, 382) with delta (0, 0)
Screenshot: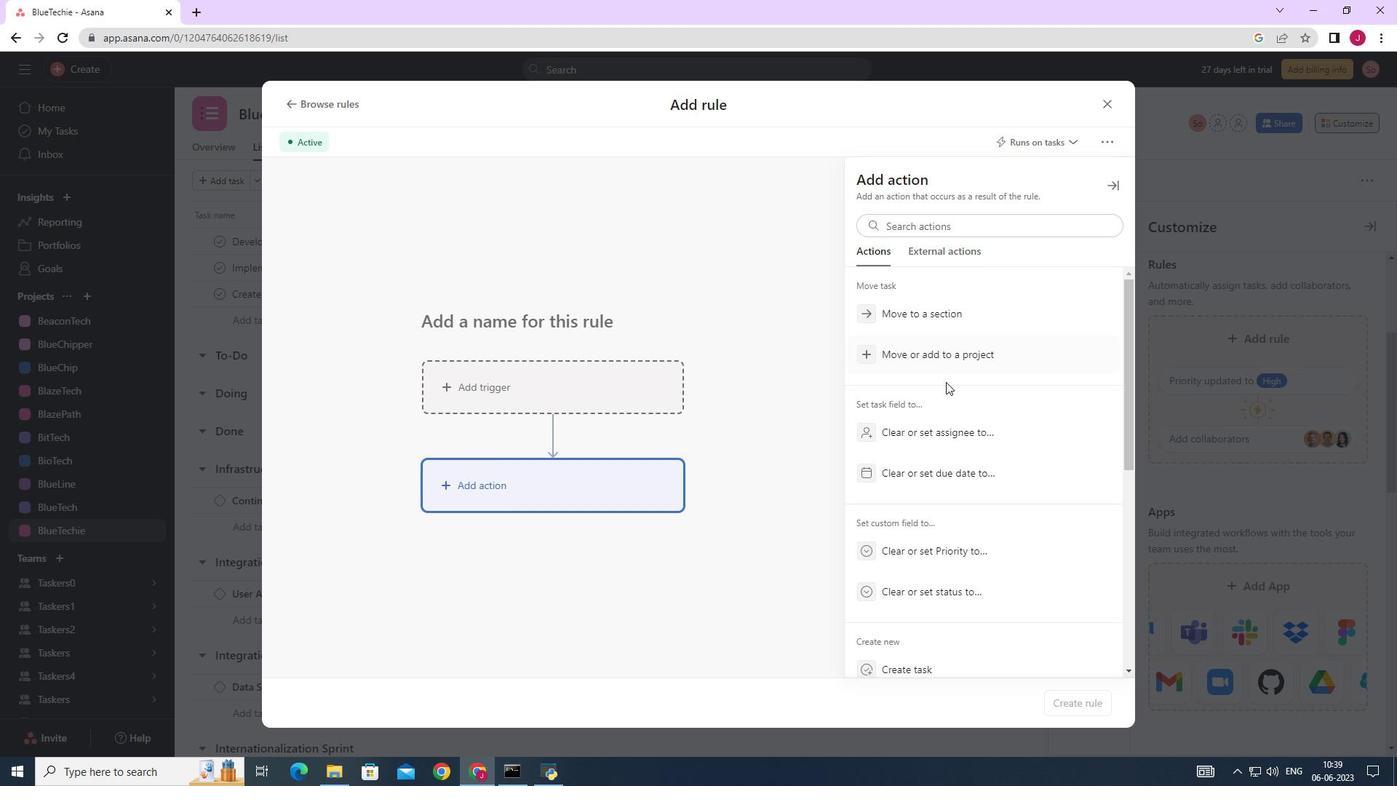 
Action: Mouse moved to (946, 383)
Screenshot: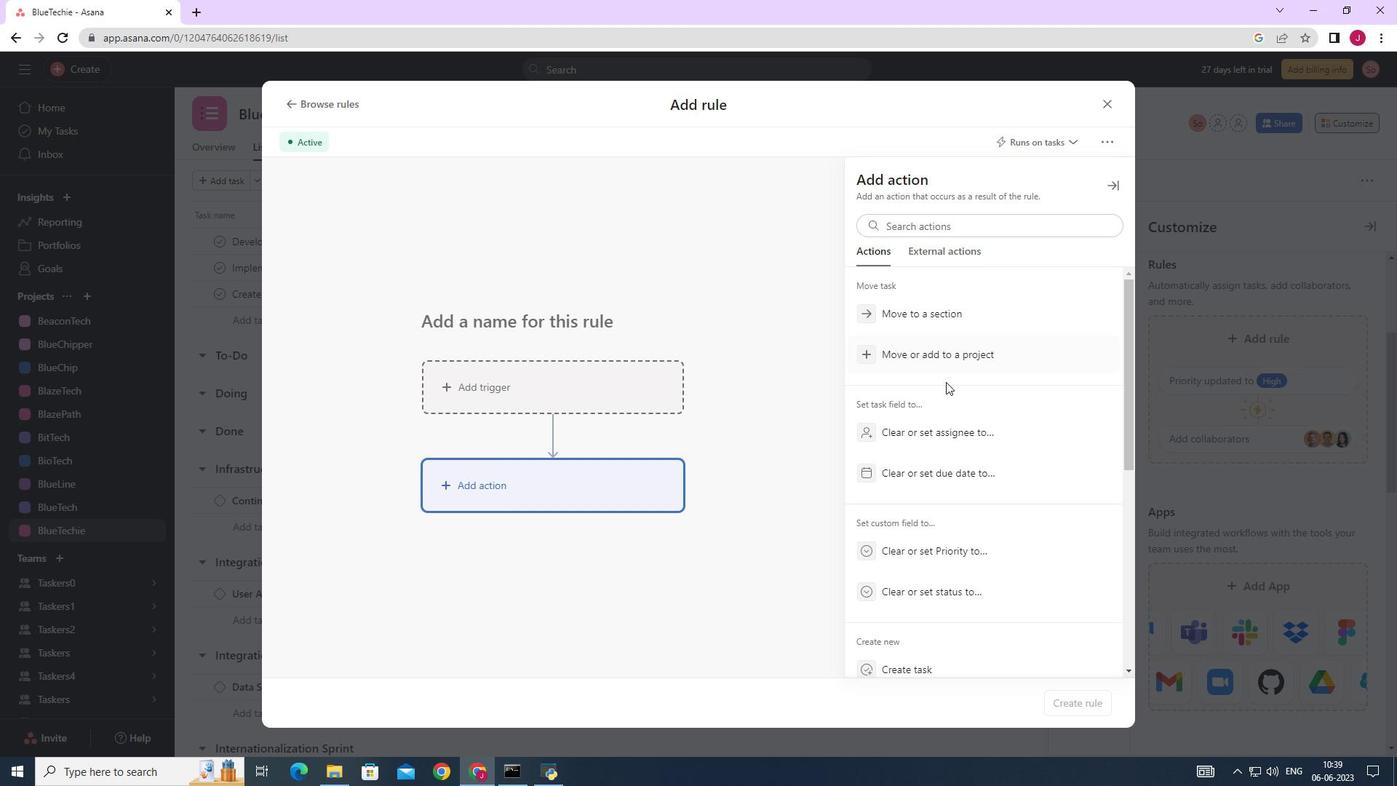 
Action: Mouse scrolled (946, 382) with delta (0, 0)
Screenshot: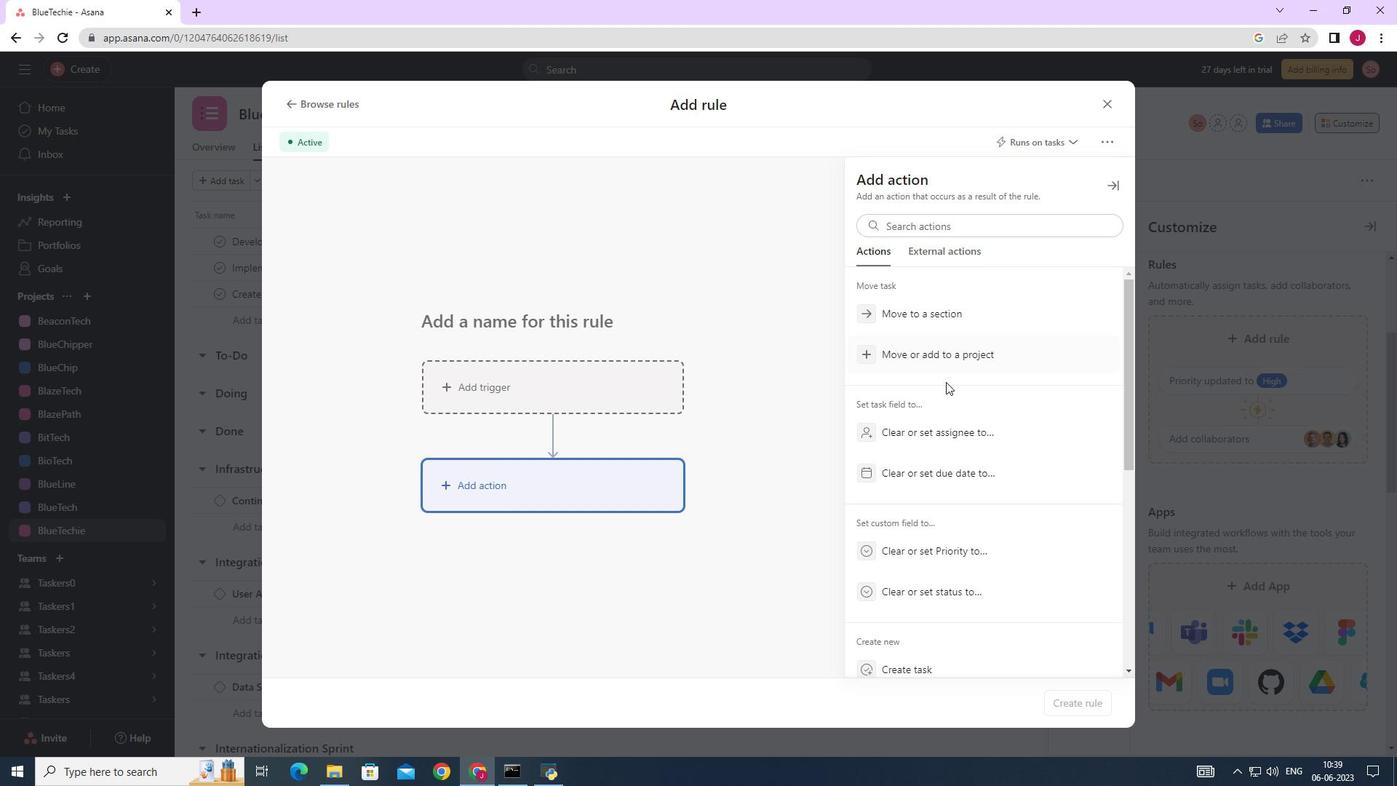 
Action: Mouse scrolled (946, 382) with delta (0, 0)
Screenshot: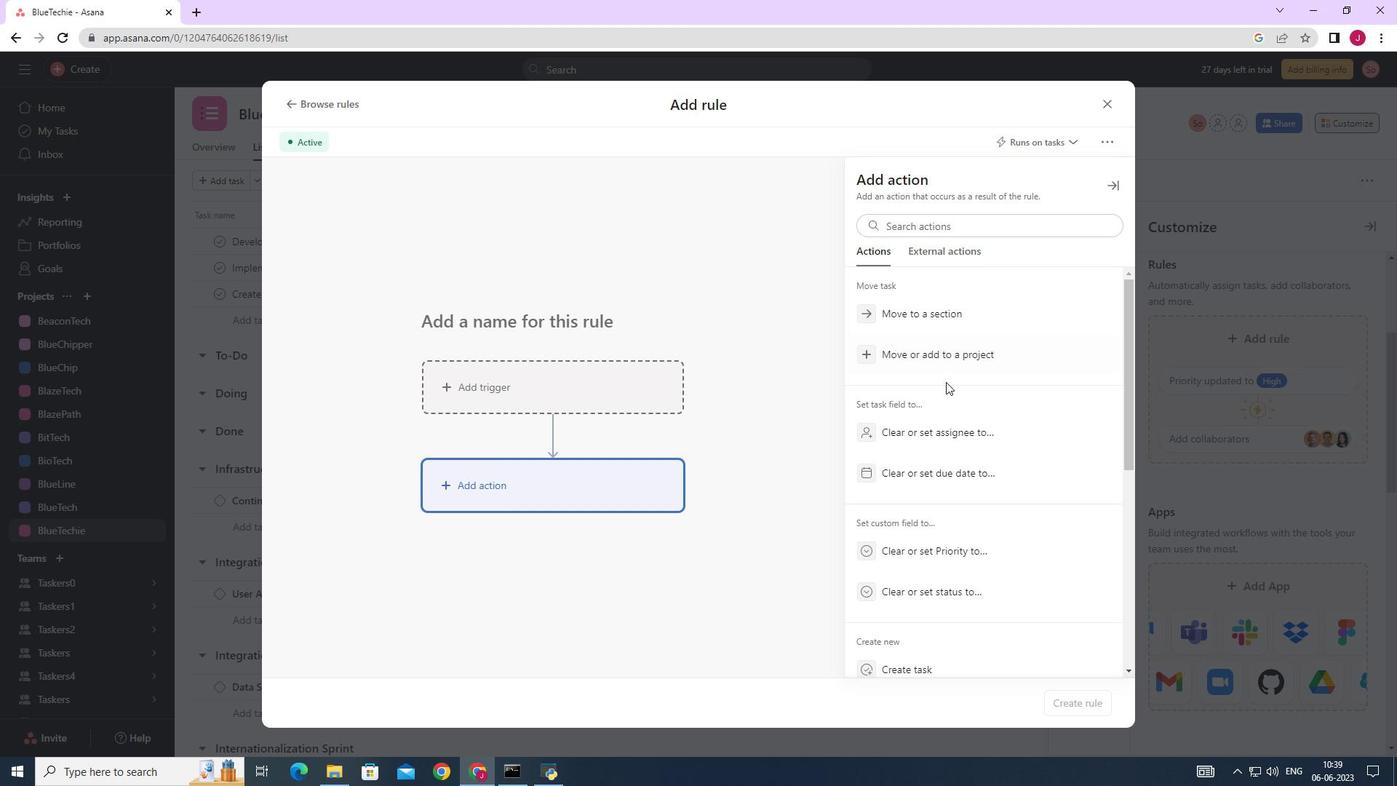 
Action: Mouse moved to (921, 418)
Screenshot: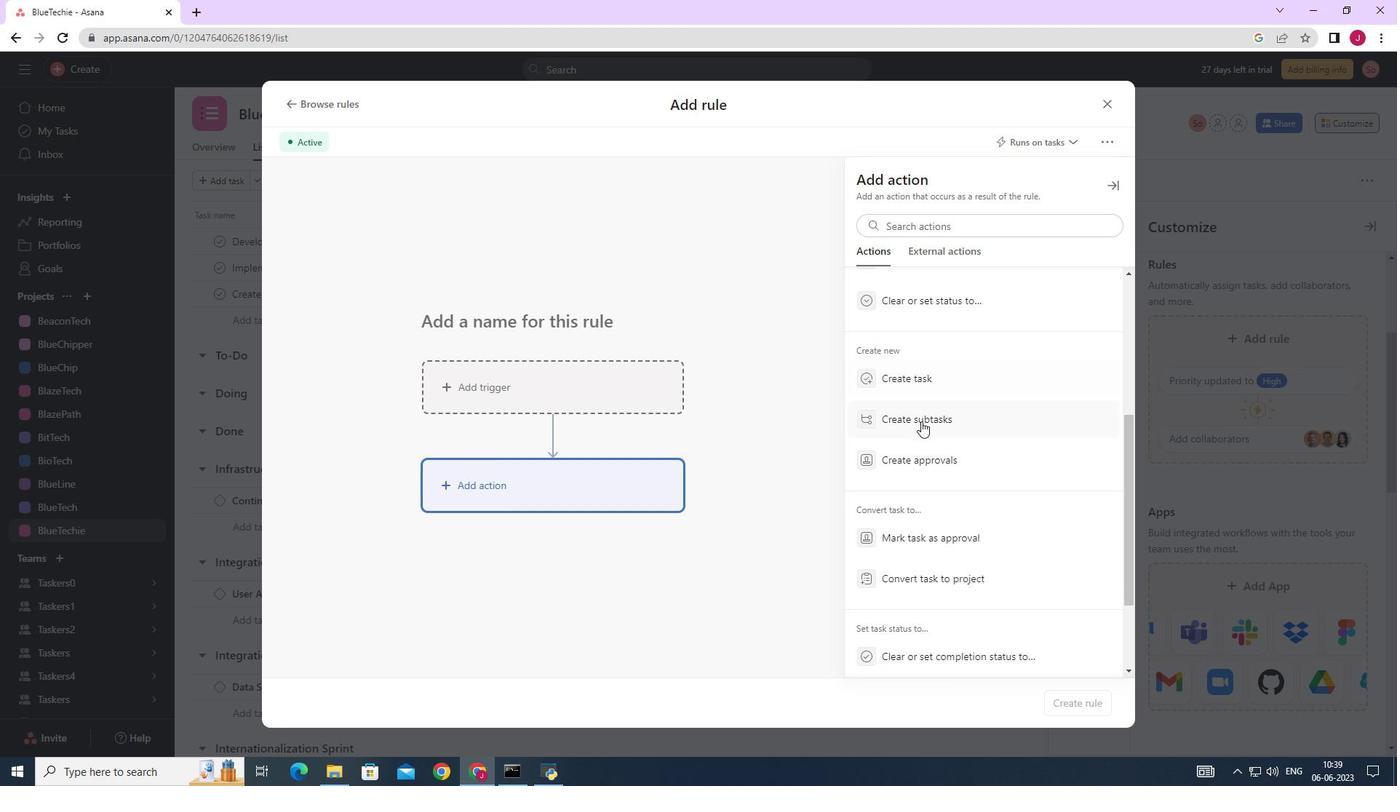 
Action: Mouse pressed left at (921, 418)
Screenshot: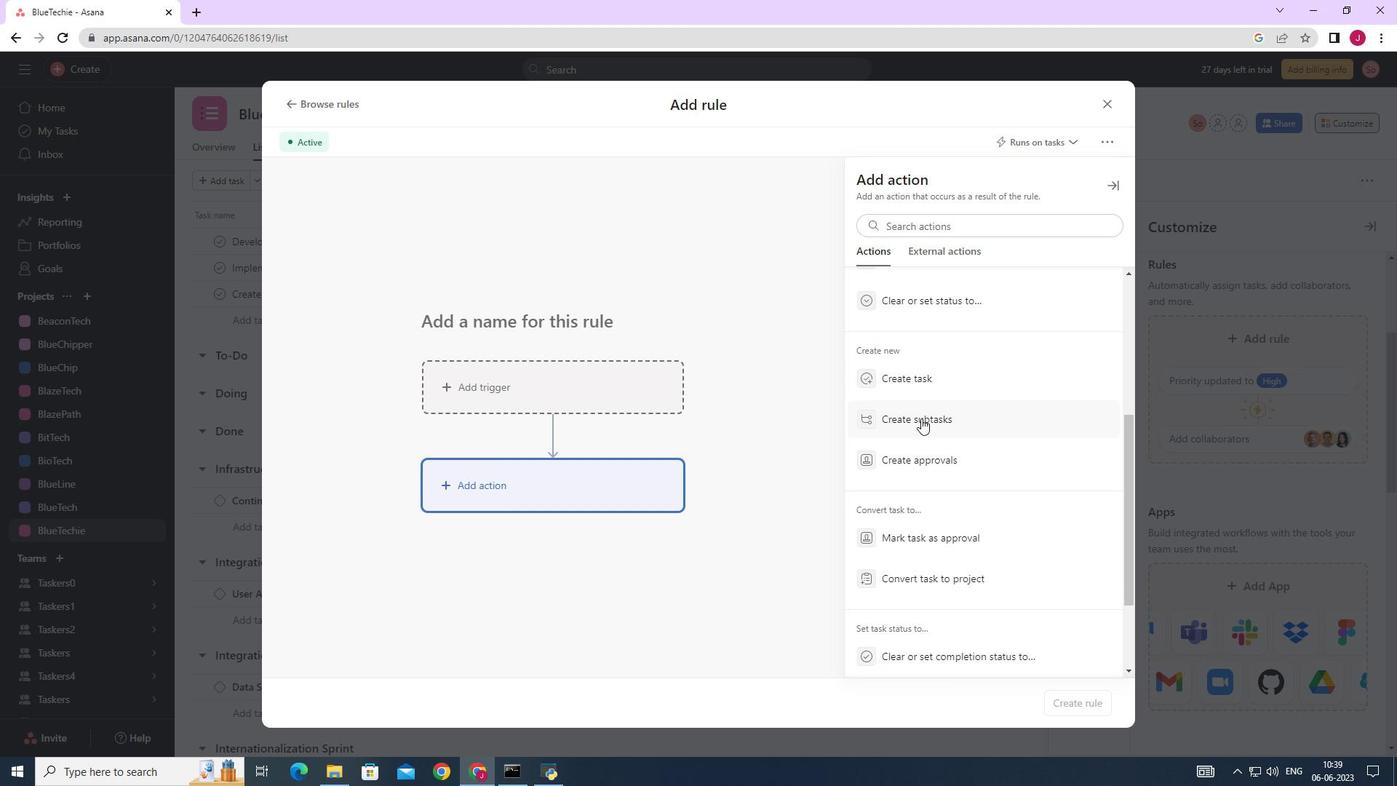 
Action: Mouse moved to (976, 231)
Screenshot: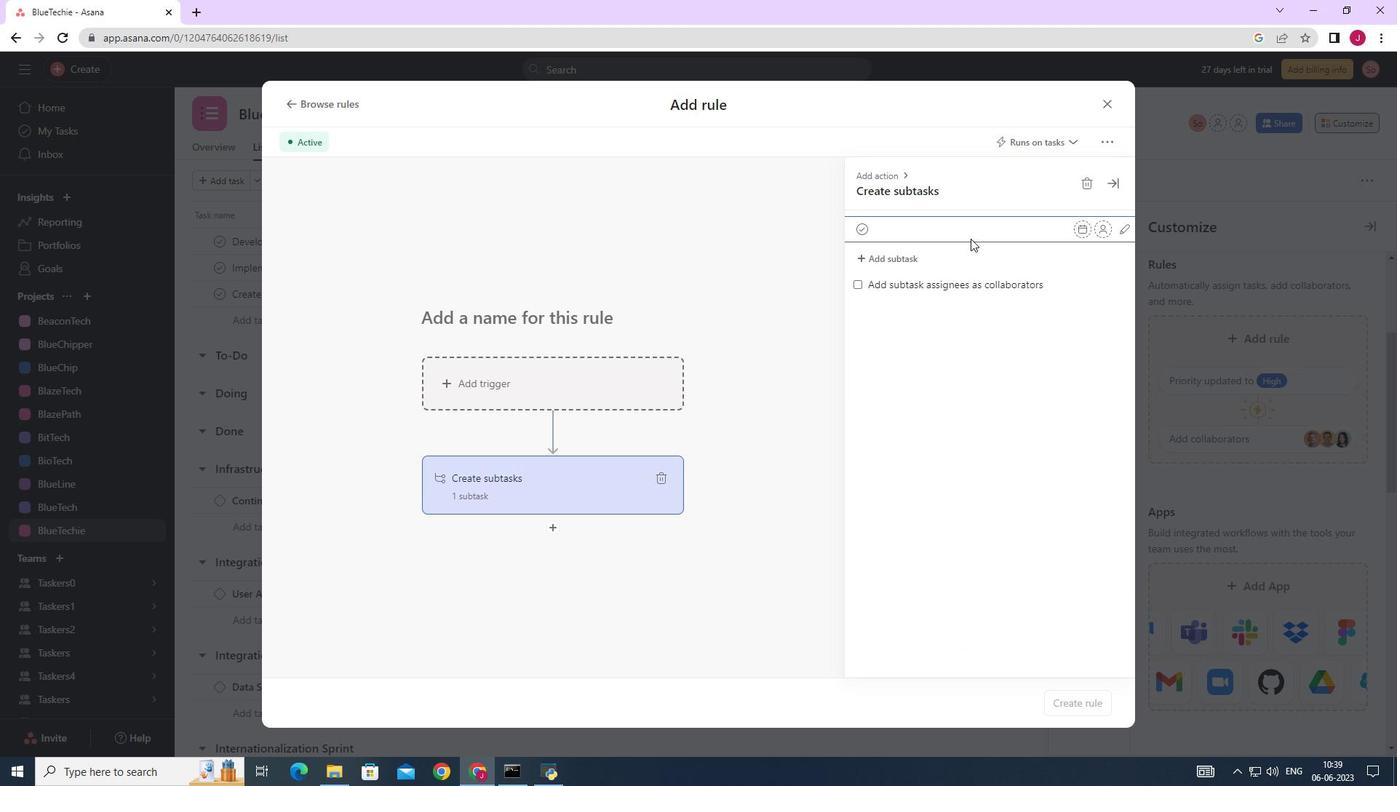 
Action: Mouse pressed left at (976, 231)
Screenshot: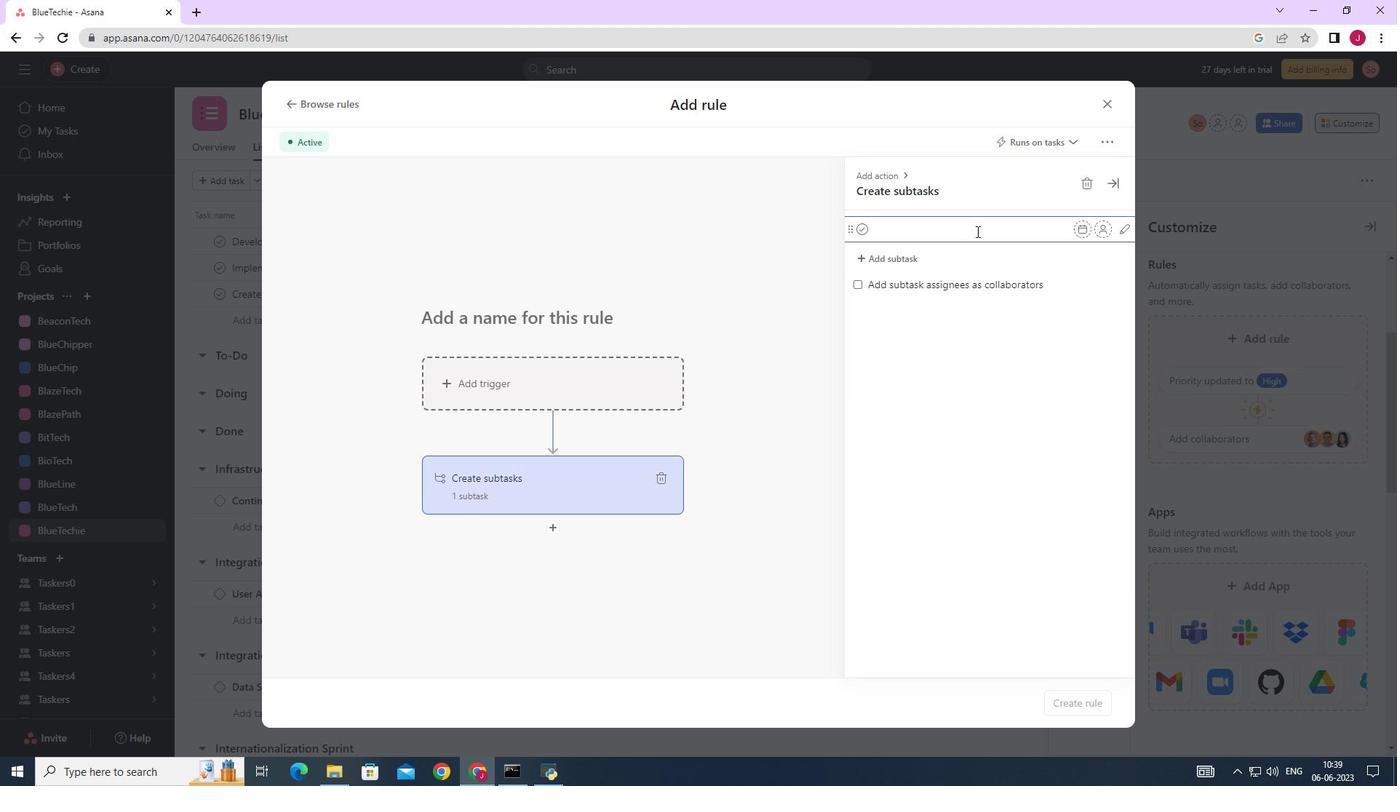 
Action: Key pressed <Key.caps_lock>G<Key.caps_lock>ather<Key.space>and<Key.space><Key.caps_lock>A<Key.caps_lock>nalyse<Key.space><Key.caps_lock>R<Key.caps_lock>equirements
Screenshot: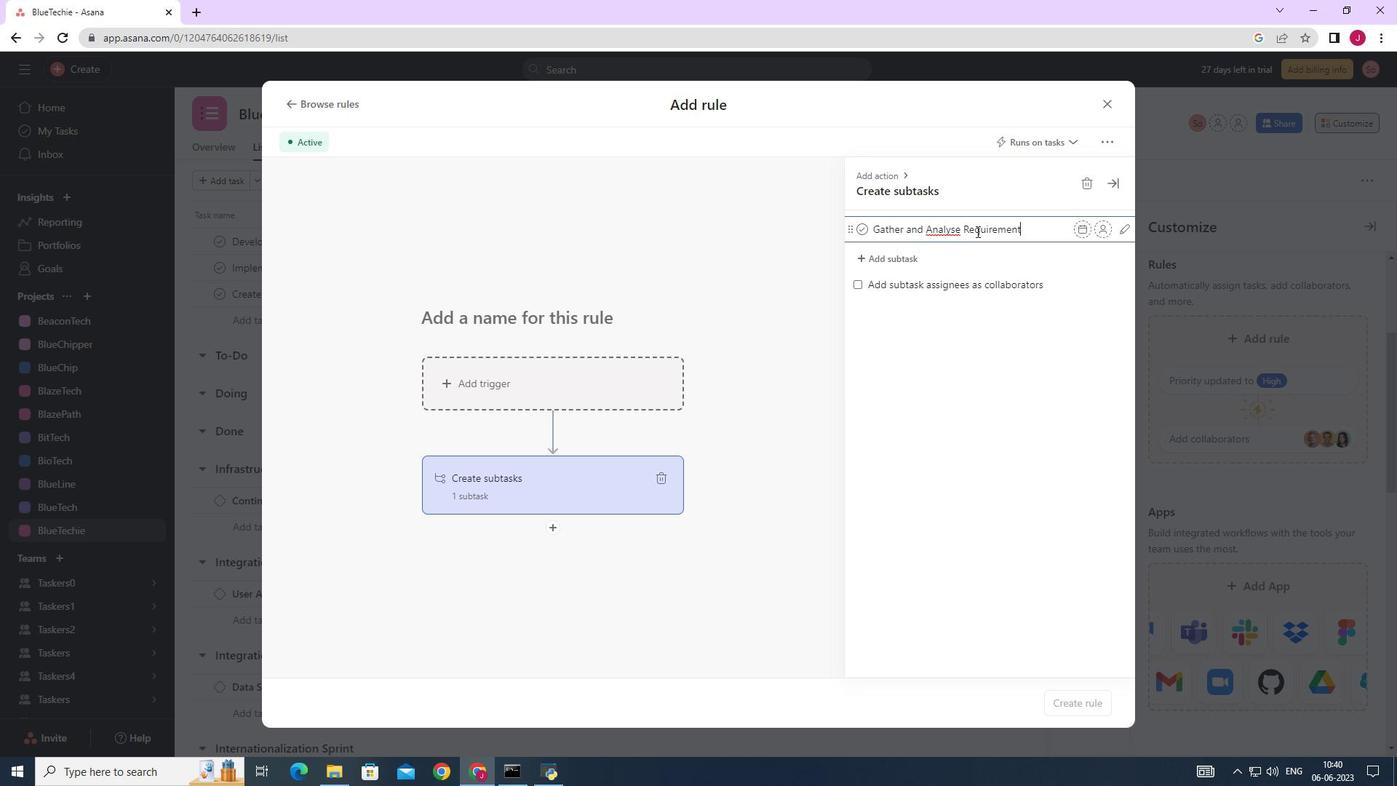 
Action: Mouse moved to (1024, 219)
Screenshot: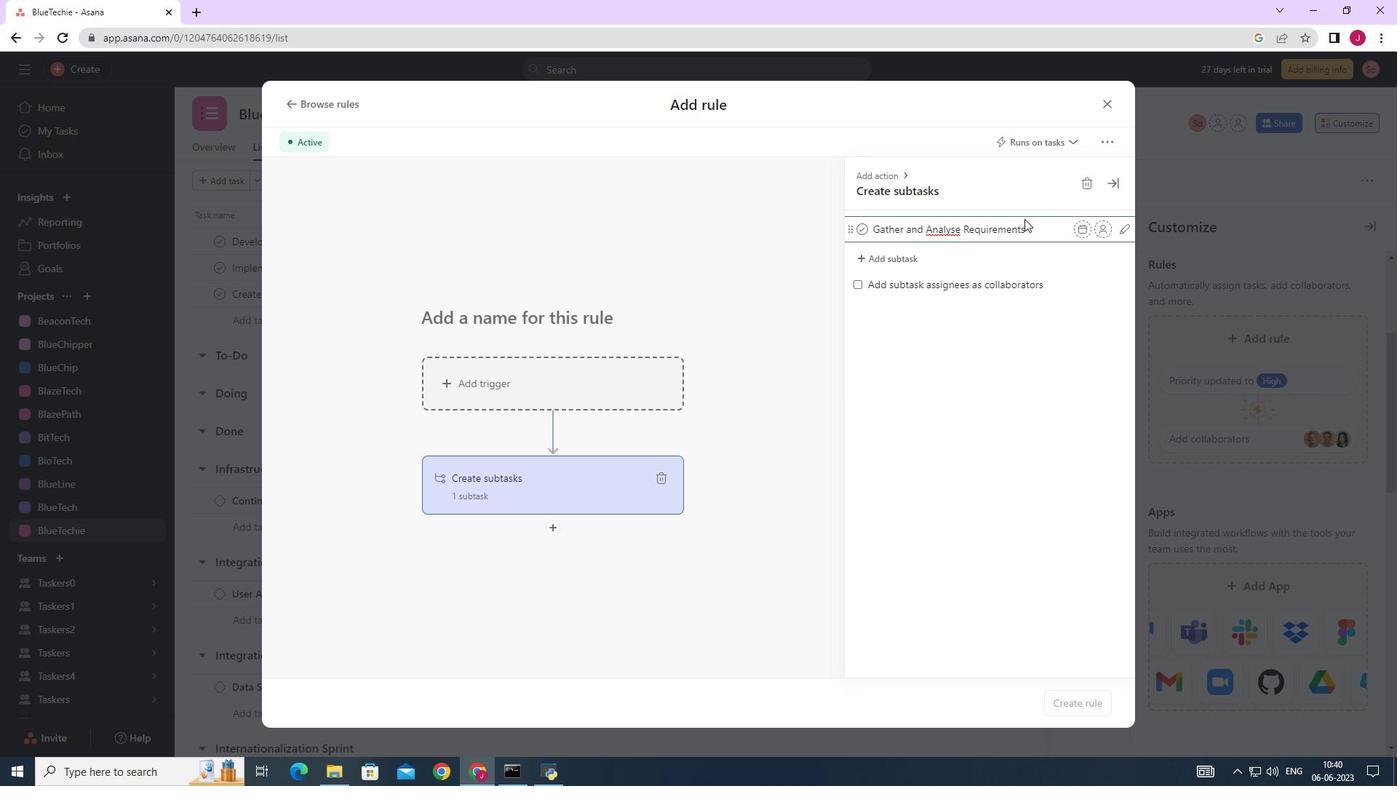 
Action: Key pressed <Key.enter><Key.caps_lock>D<Key.caps_lock>esign<Key.space>and<Key.space><Key.caps_lock>I<Key.caps_lock>mplement<Key.space><Key.caps_lock>S<Key.caps_lock>olution<Key.enter><Key.caps_lock>S<Key.caps_lock>ystem<Key.space><Key.caps_lock>T<Key.caps_lock>est<Key.space>and<Key.space><Key.caps_lock>UAT<Key.enter><Key.caps_lock><Key.caps_lock>R<Key.caps_lock>elease<Key.space>to<Key.space>production<Key.enter>
Screenshot: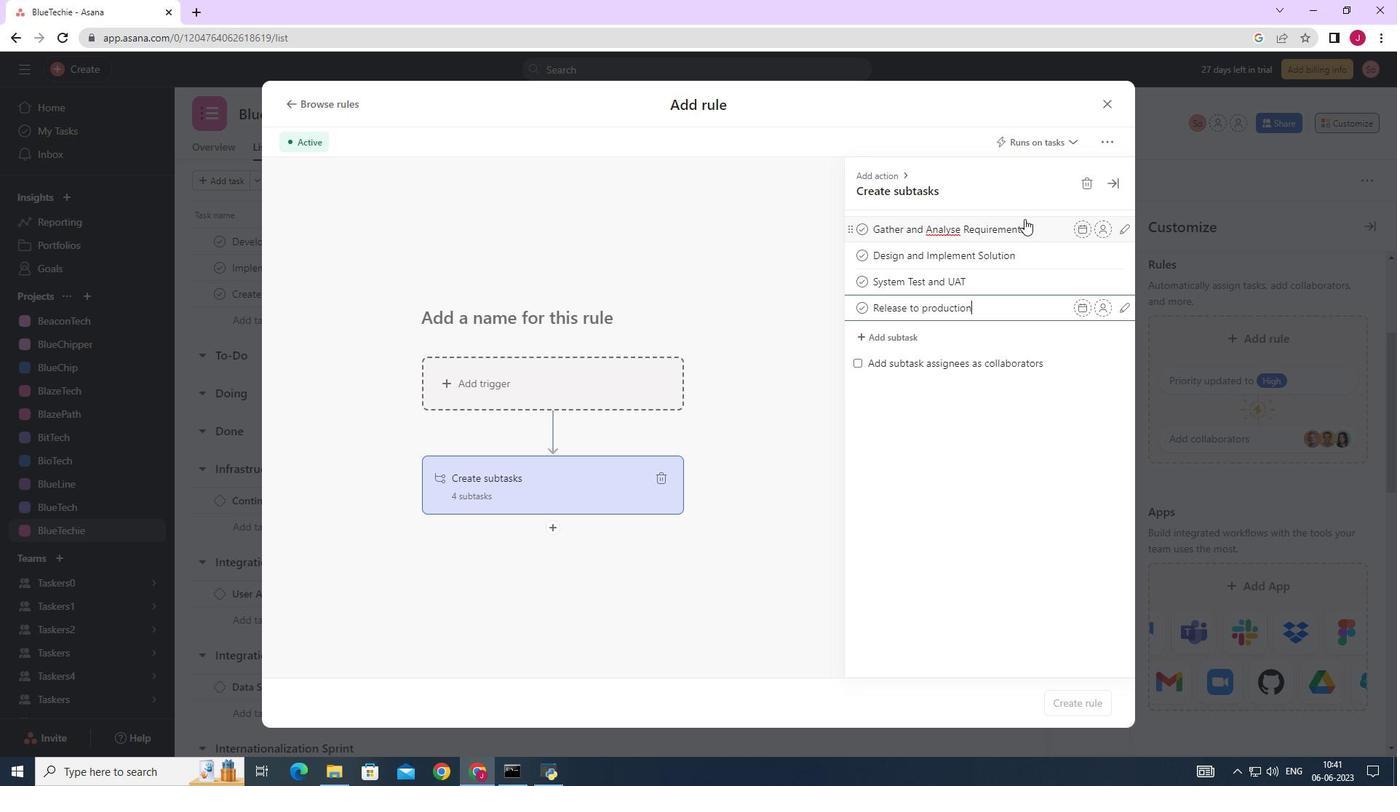 
Action: Mouse moved to (1107, 107)
Screenshot: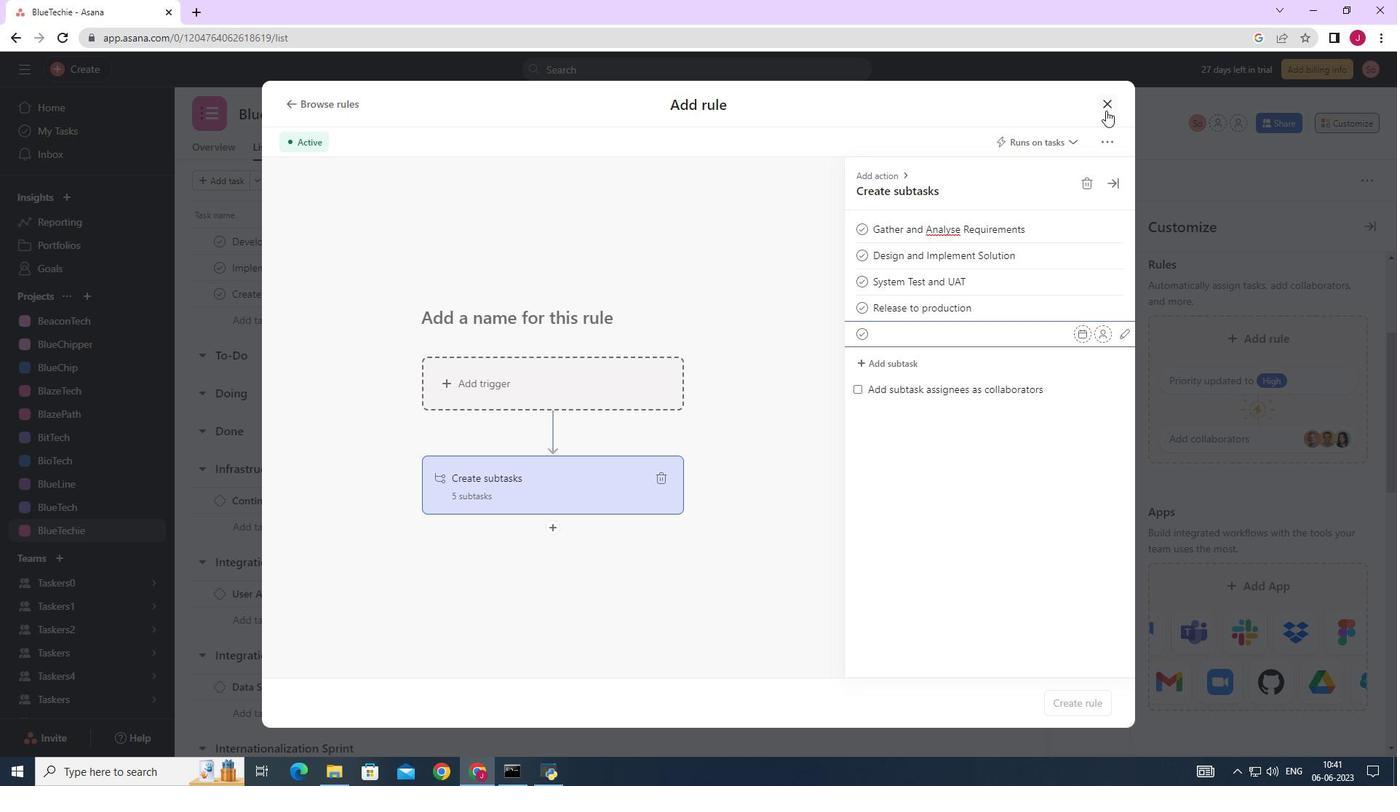 
Action: Mouse pressed left at (1107, 107)
Screenshot: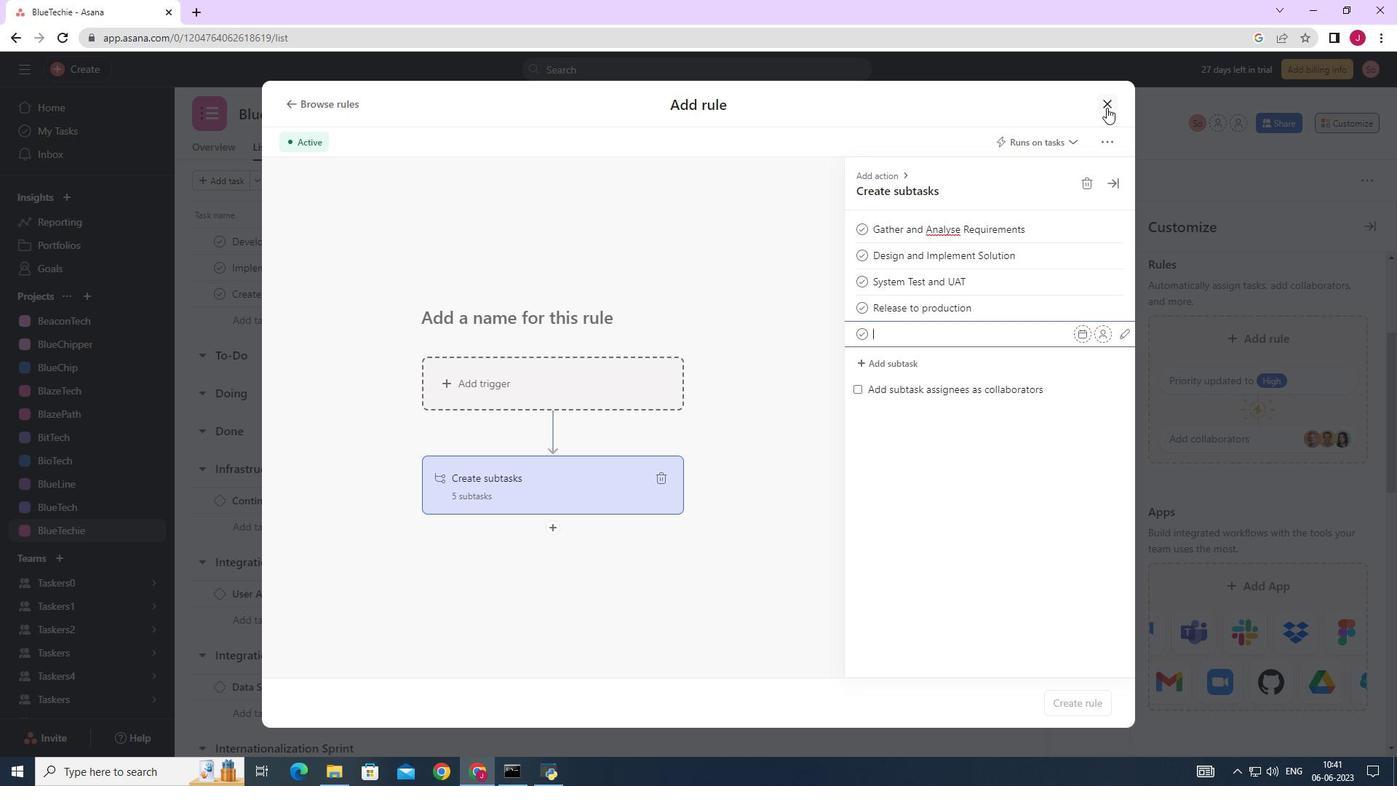 
